 Task: Find a one-way flight from Aspen to Jackson on May 2 for 9 passengers in premium economy, using Delta, with a price limit of ₹50,000 and 1 carry-on bag.
Action: Mouse moved to (223, 294)
Screenshot: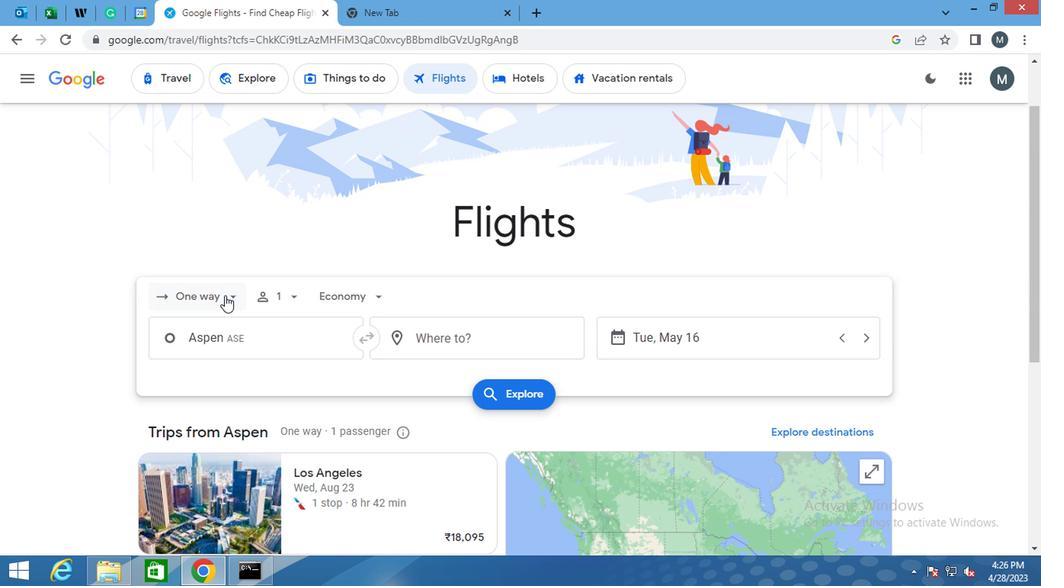 
Action: Mouse pressed left at (223, 294)
Screenshot: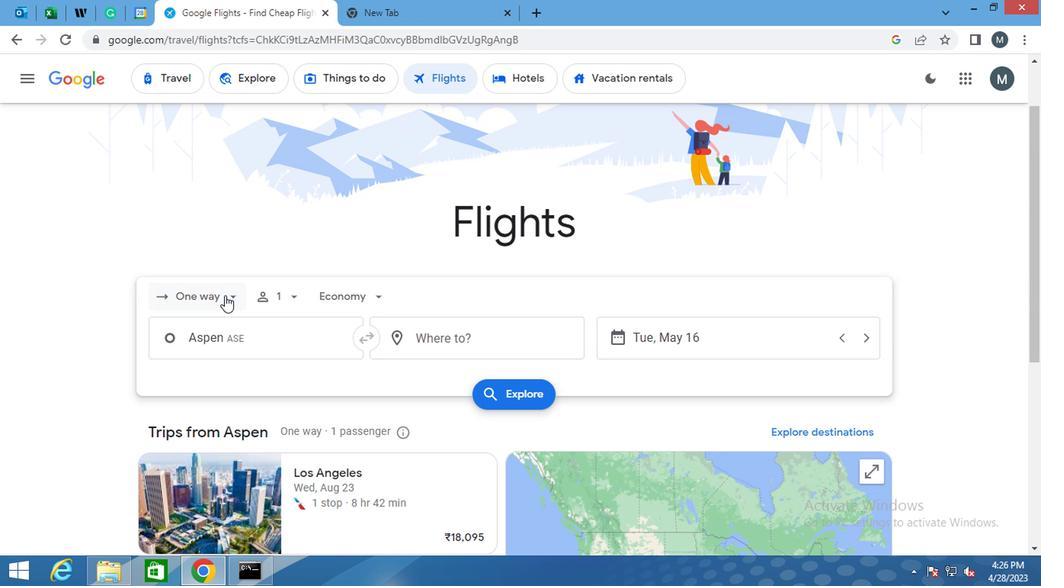 
Action: Mouse moved to (224, 373)
Screenshot: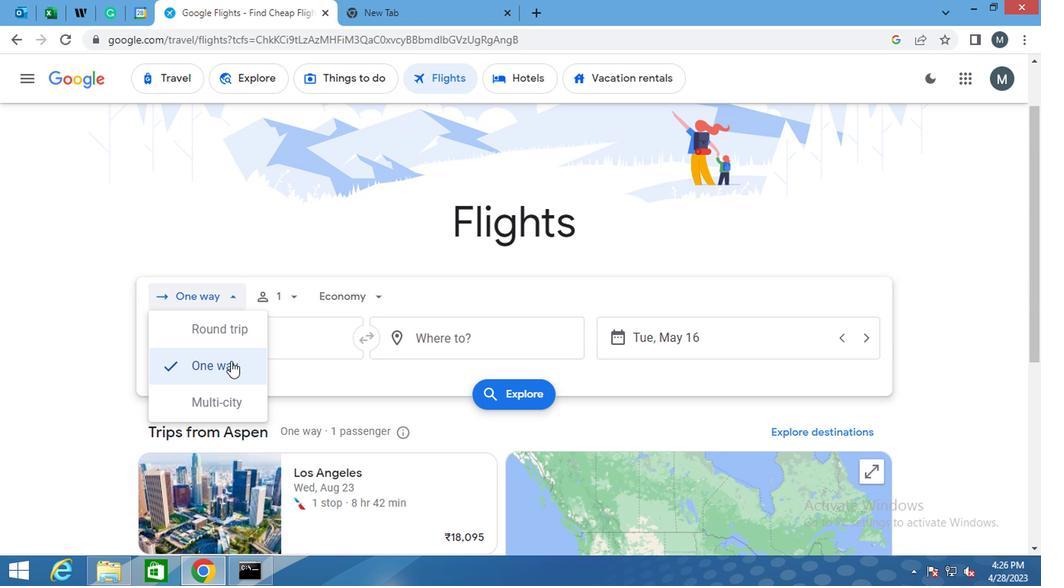 
Action: Mouse pressed left at (224, 373)
Screenshot: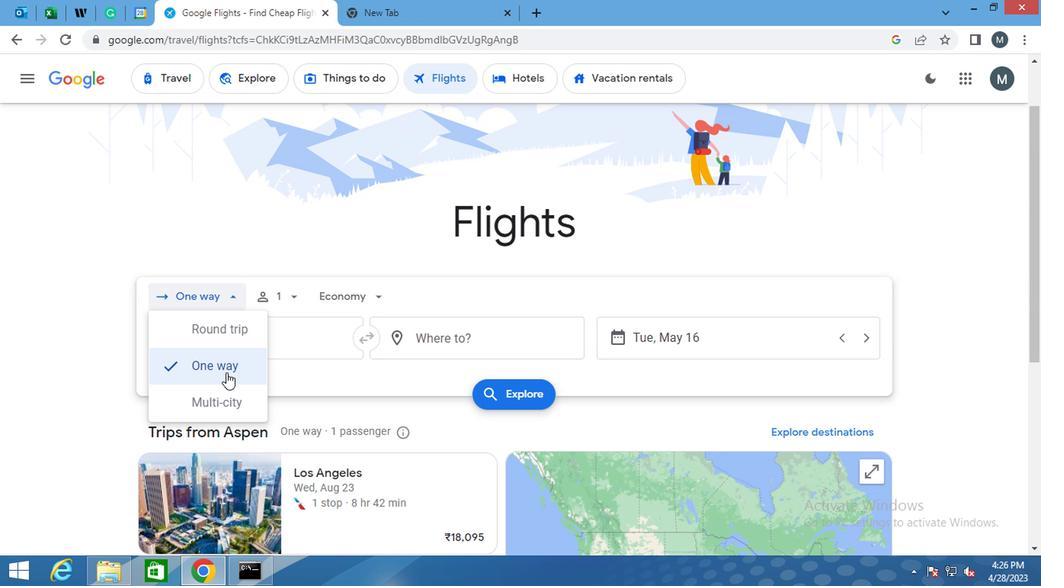 
Action: Mouse moved to (289, 296)
Screenshot: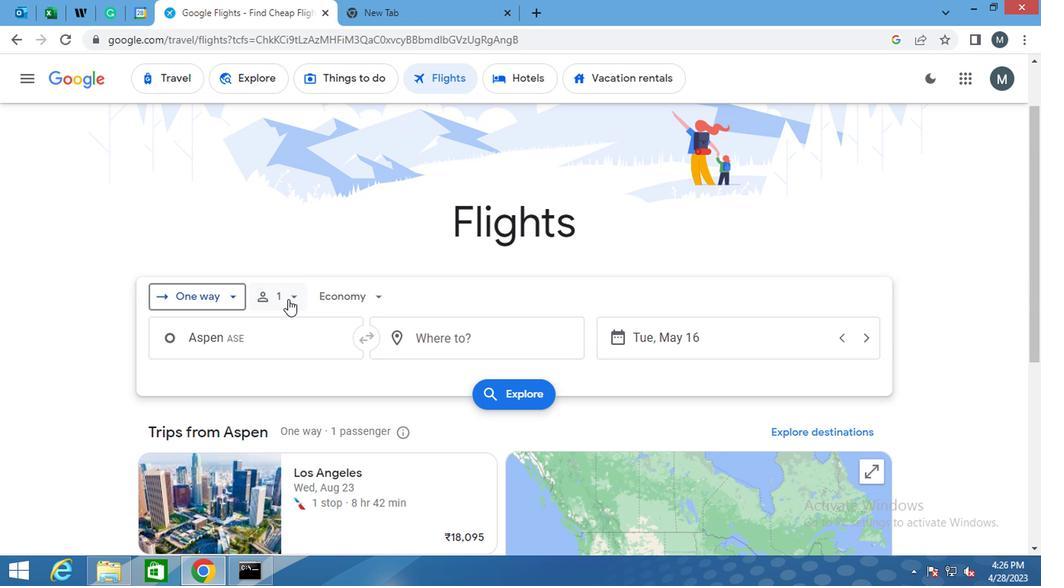 
Action: Mouse pressed left at (289, 296)
Screenshot: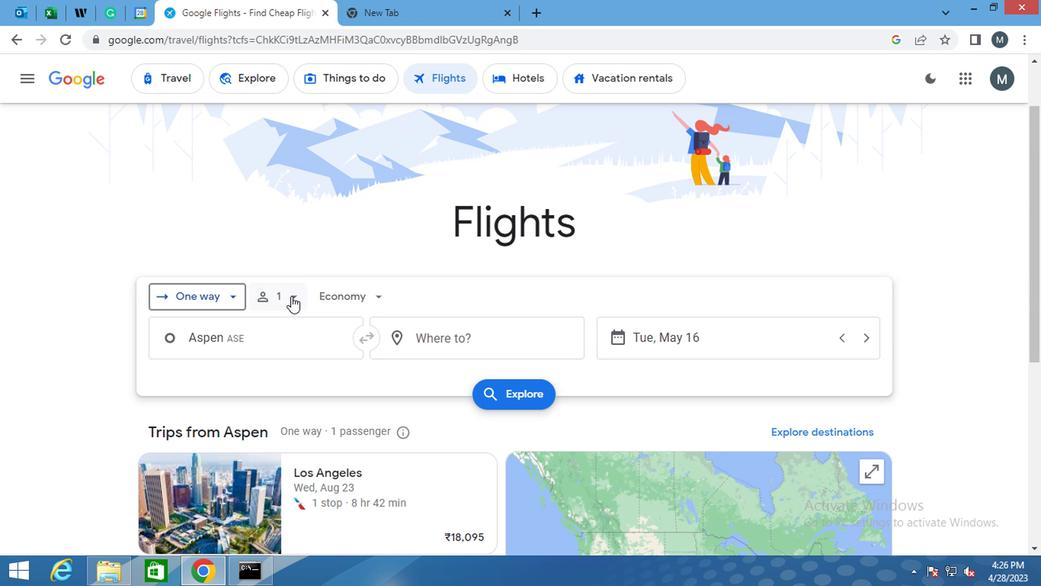 
Action: Mouse moved to (402, 340)
Screenshot: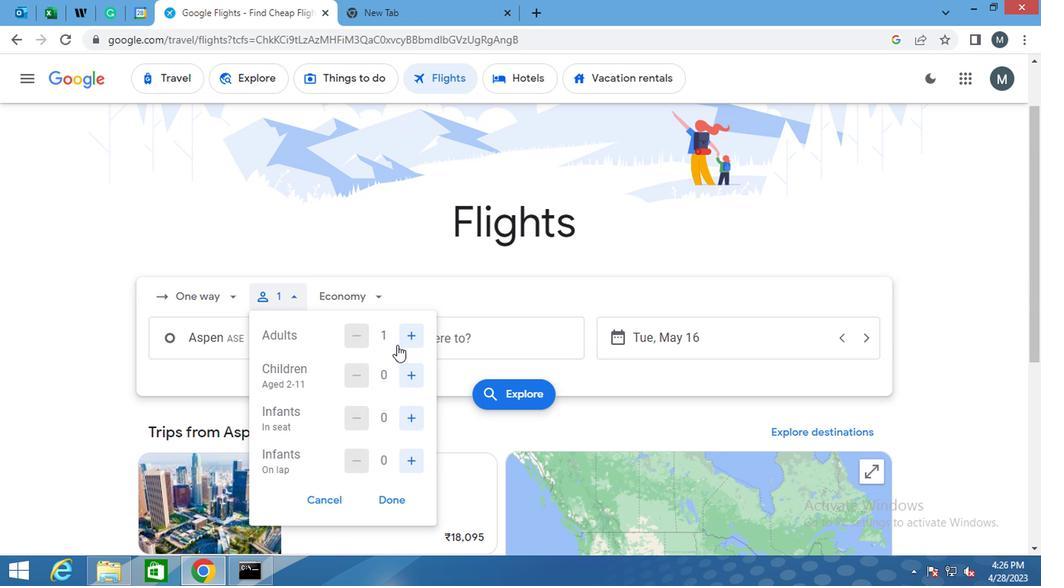 
Action: Mouse pressed left at (402, 340)
Screenshot: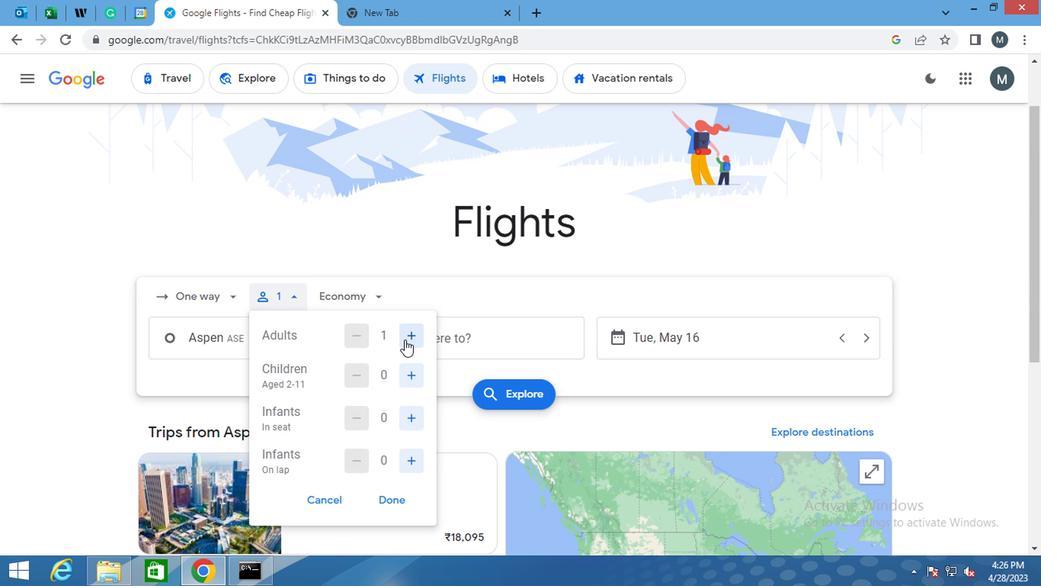 
Action: Mouse pressed left at (402, 340)
Screenshot: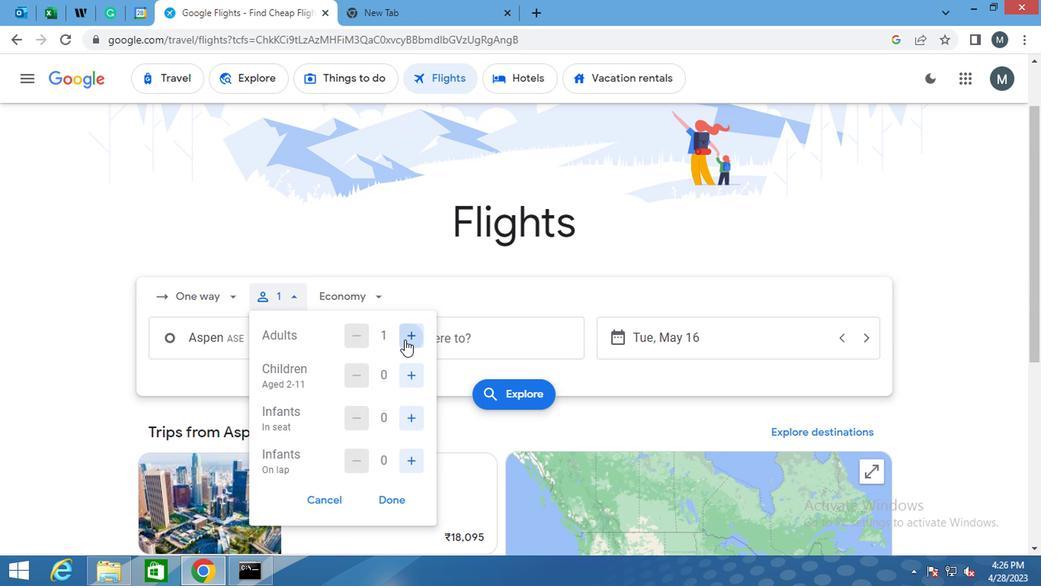 
Action: Mouse pressed left at (402, 340)
Screenshot: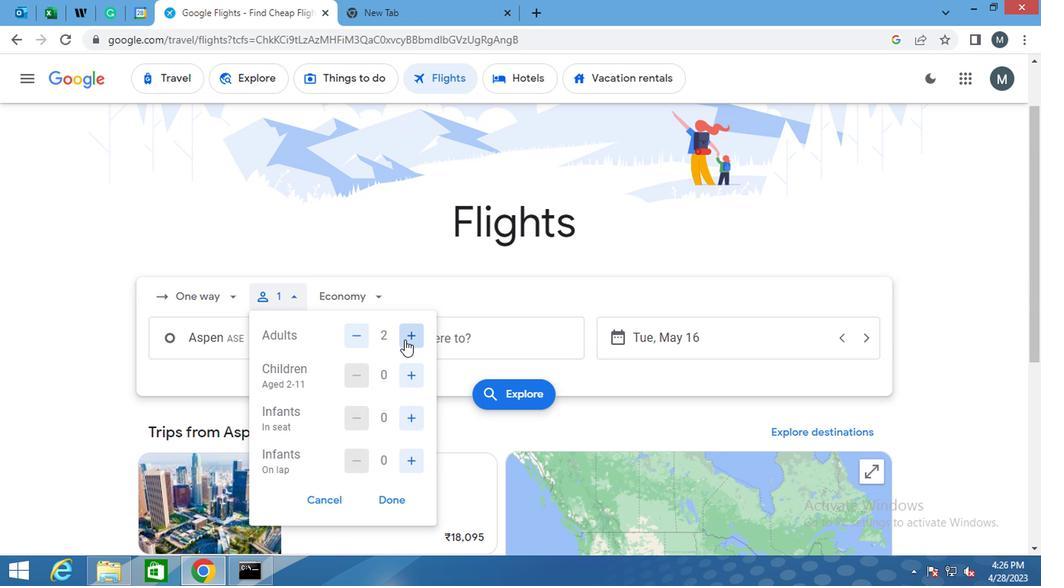 
Action: Mouse moved to (405, 375)
Screenshot: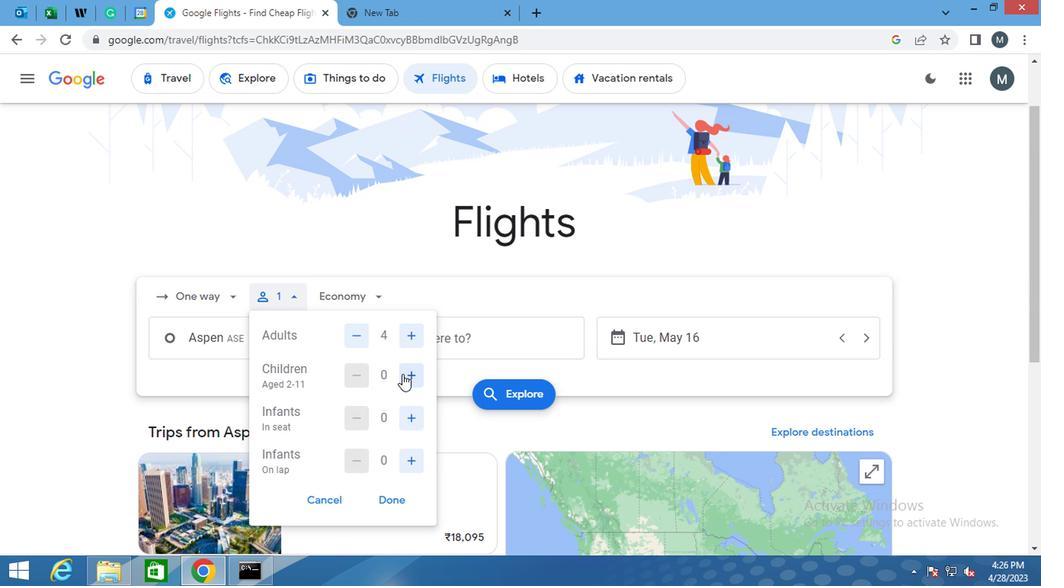 
Action: Mouse pressed left at (405, 375)
Screenshot: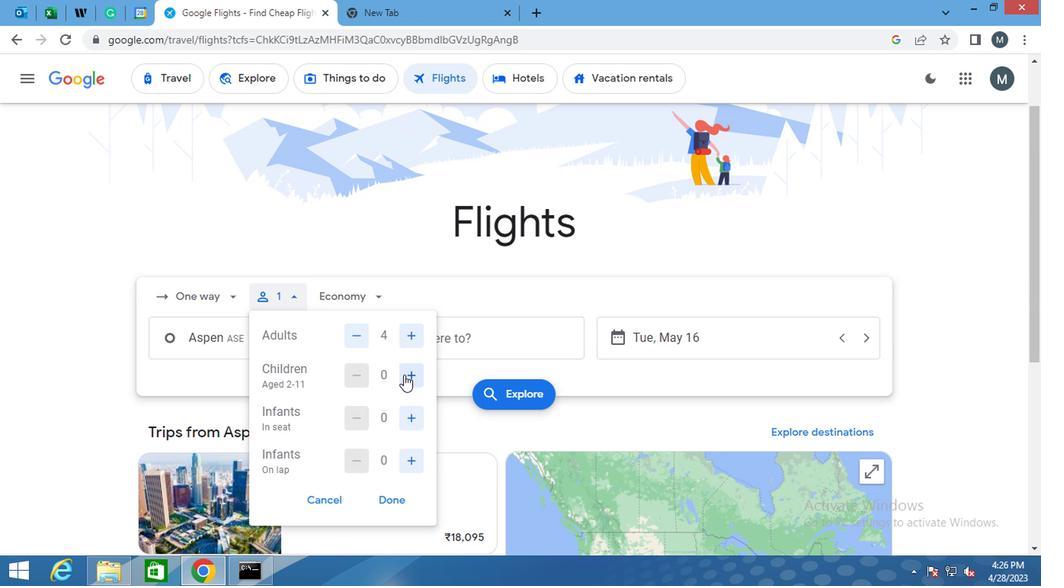 
Action: Mouse pressed left at (405, 375)
Screenshot: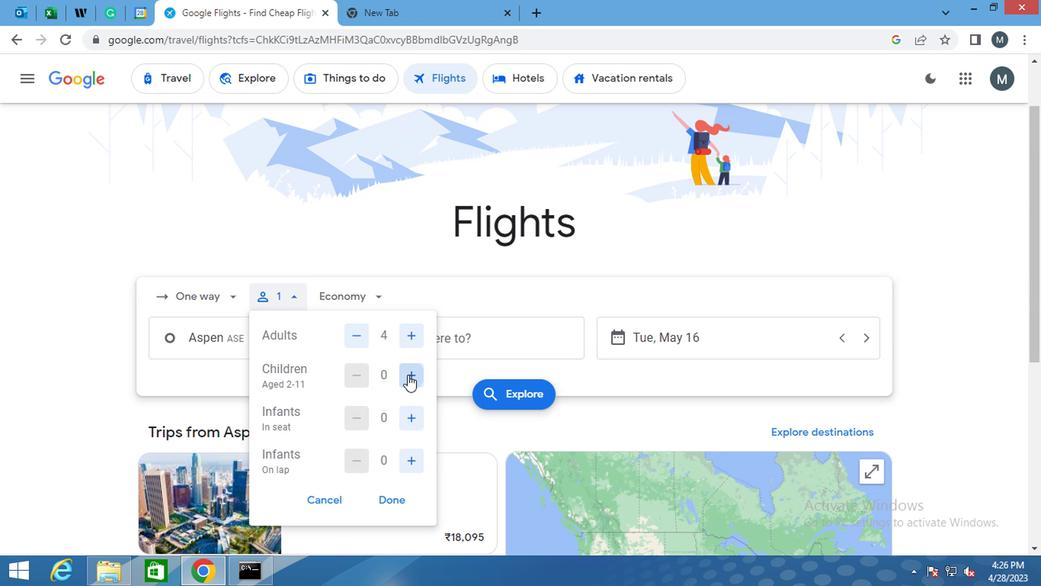 
Action: Mouse moved to (414, 416)
Screenshot: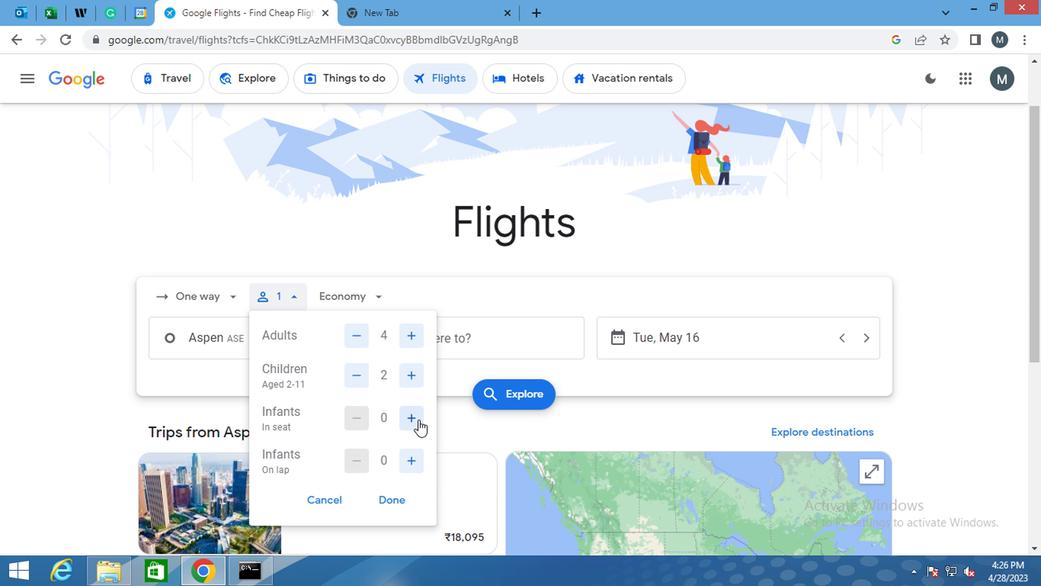 
Action: Mouse pressed left at (414, 416)
Screenshot: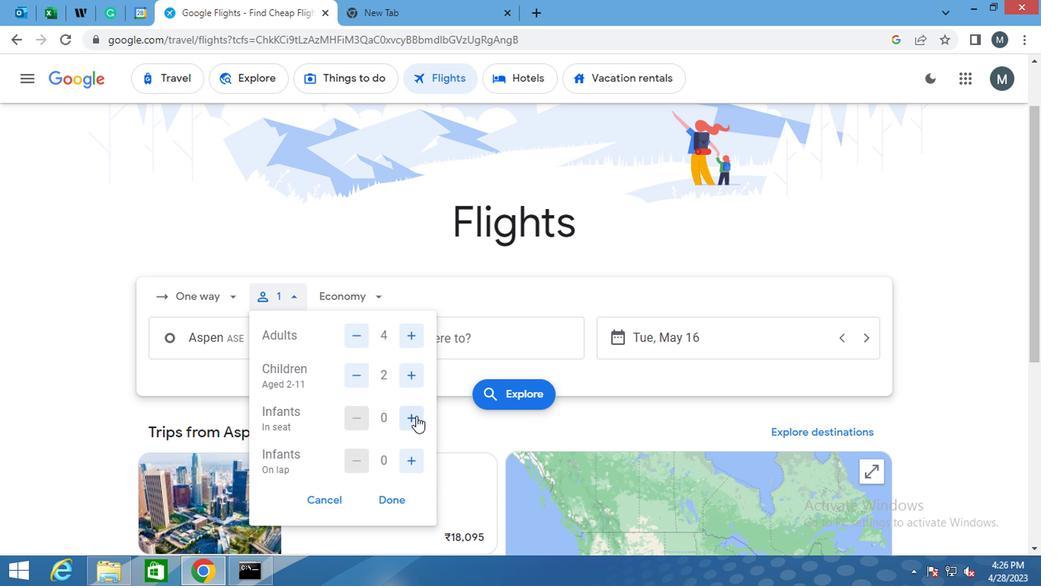 
Action: Mouse pressed left at (414, 416)
Screenshot: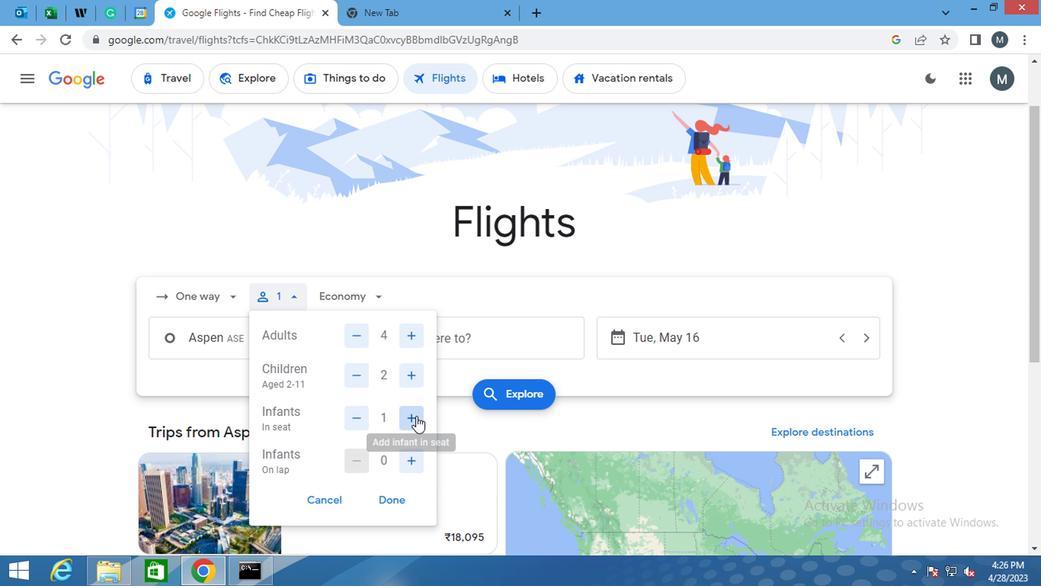 
Action: Mouse moved to (403, 461)
Screenshot: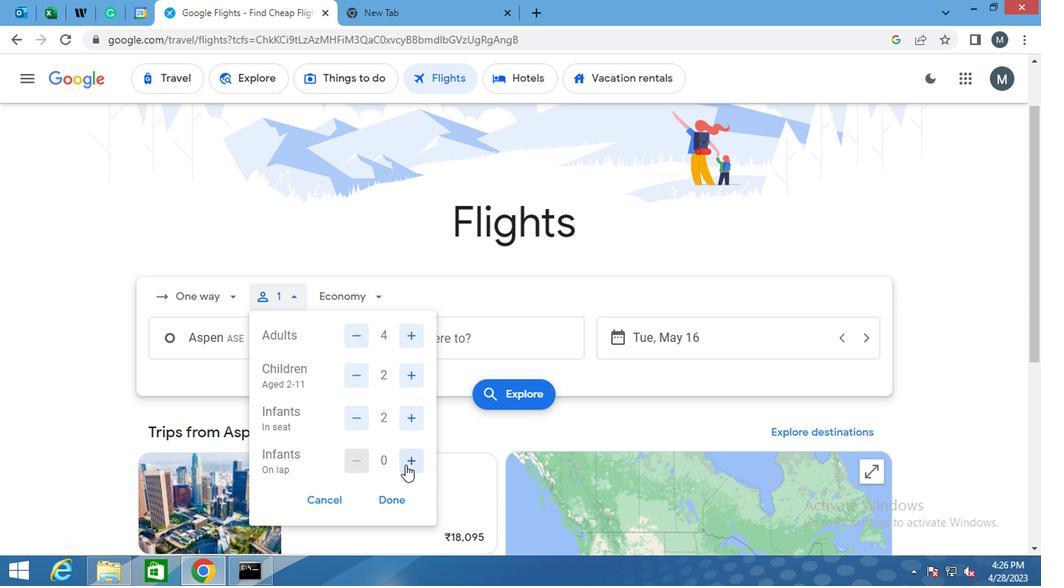 
Action: Mouse pressed left at (403, 461)
Screenshot: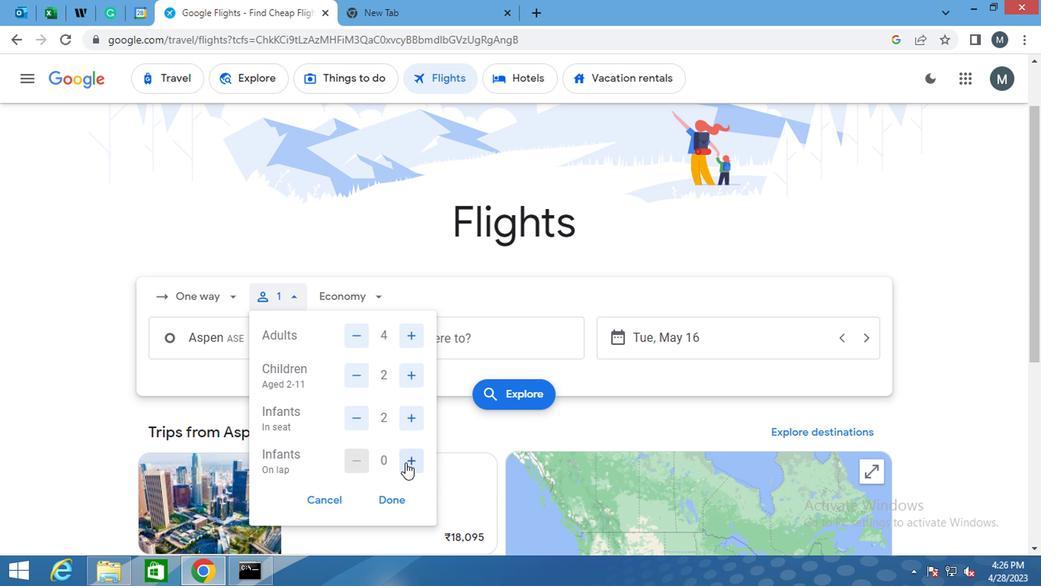 
Action: Mouse moved to (391, 500)
Screenshot: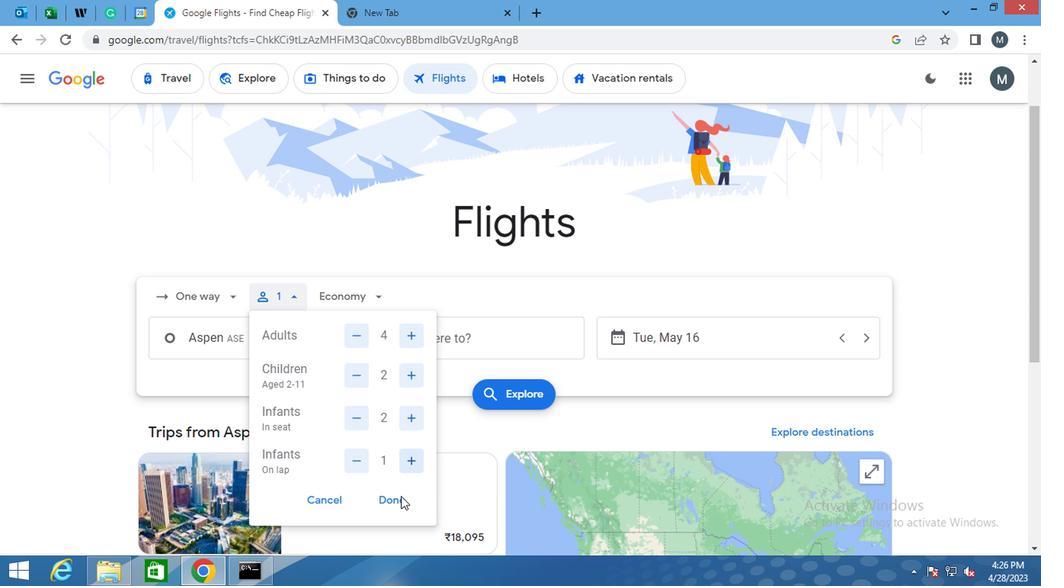 
Action: Mouse pressed left at (391, 500)
Screenshot: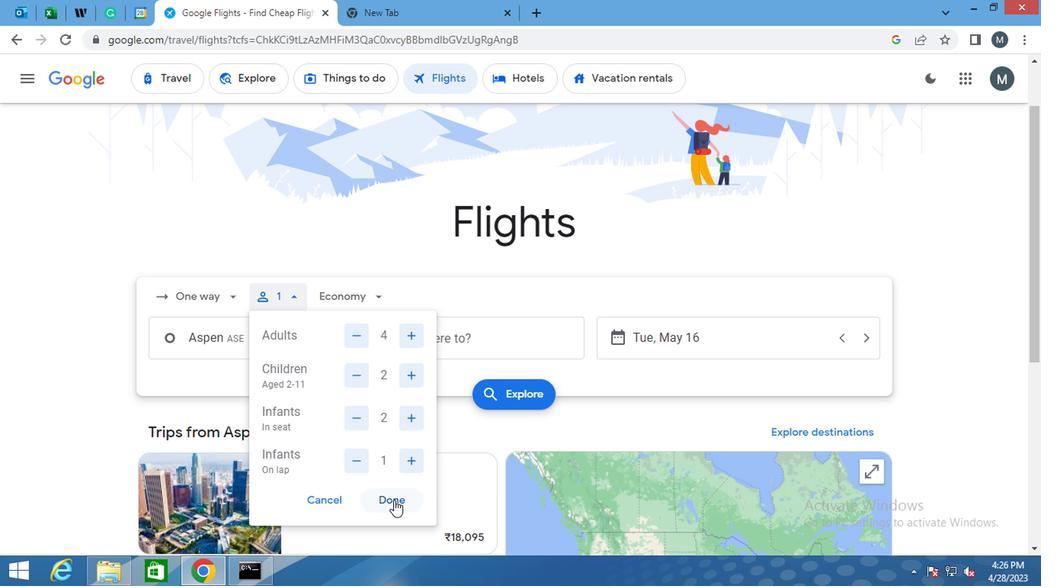 
Action: Mouse moved to (352, 301)
Screenshot: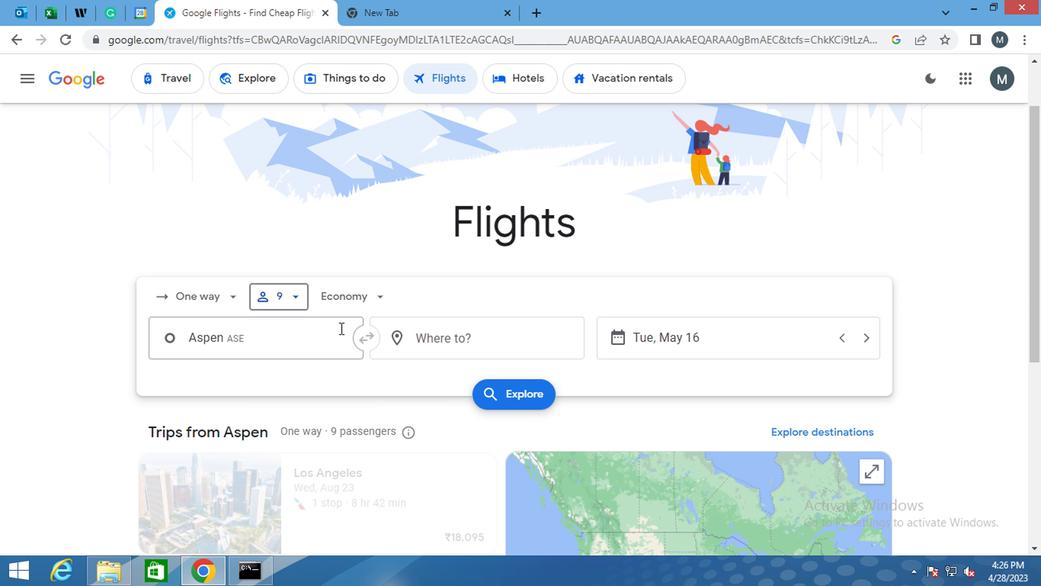 
Action: Mouse pressed left at (352, 301)
Screenshot: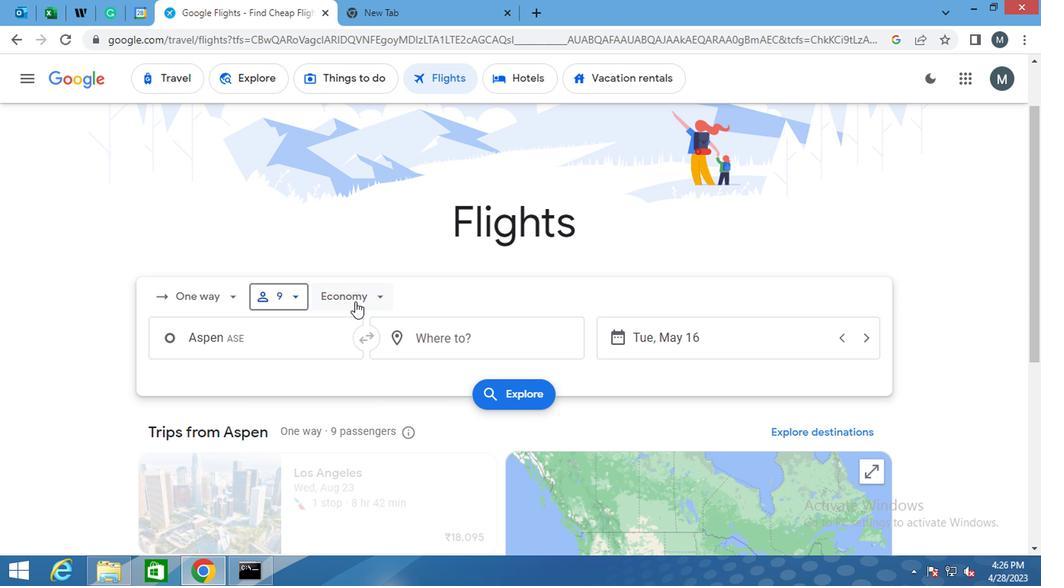 
Action: Mouse moved to (382, 361)
Screenshot: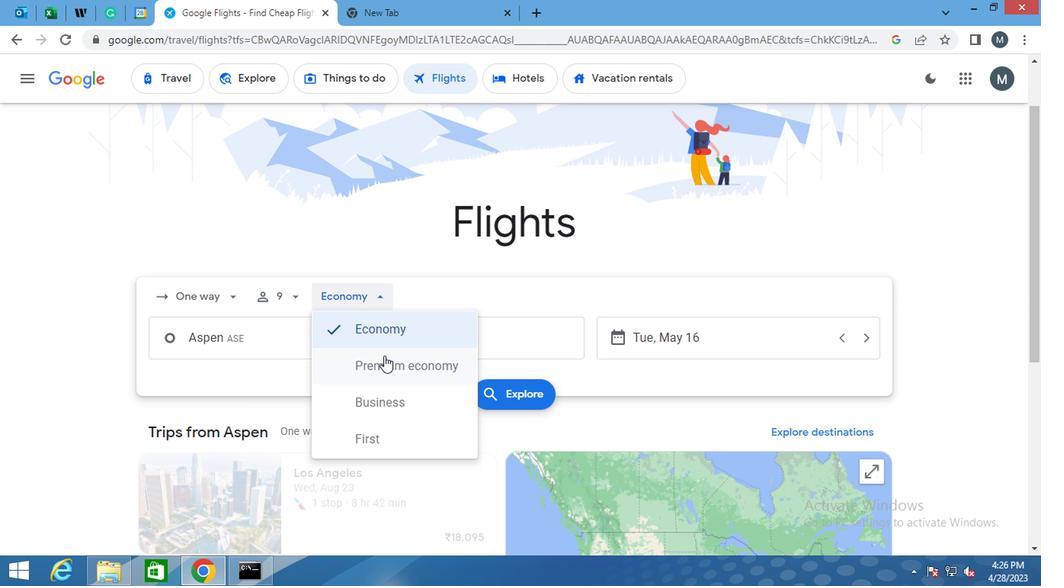 
Action: Mouse pressed left at (382, 361)
Screenshot: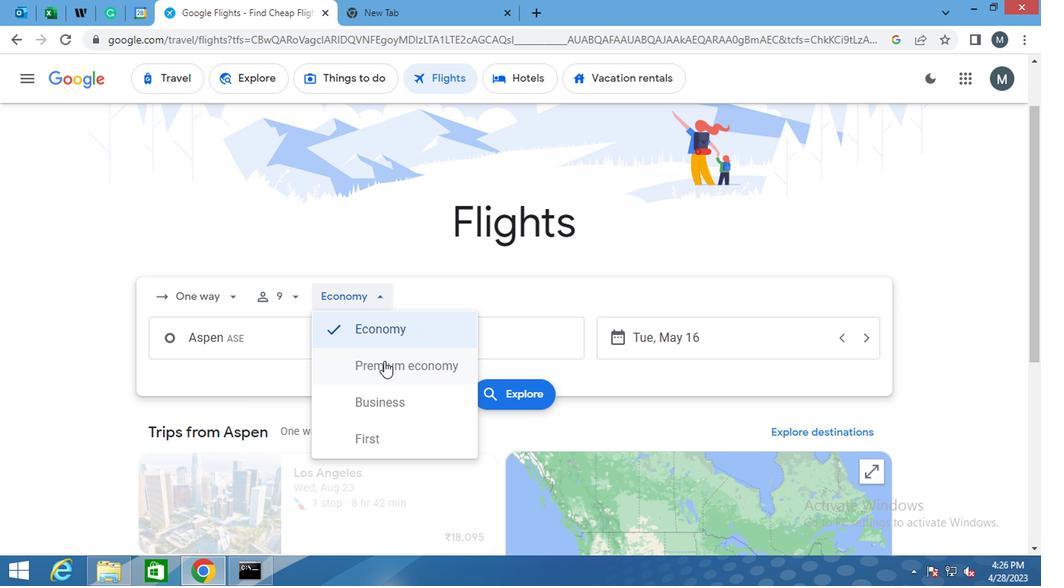
Action: Mouse moved to (269, 341)
Screenshot: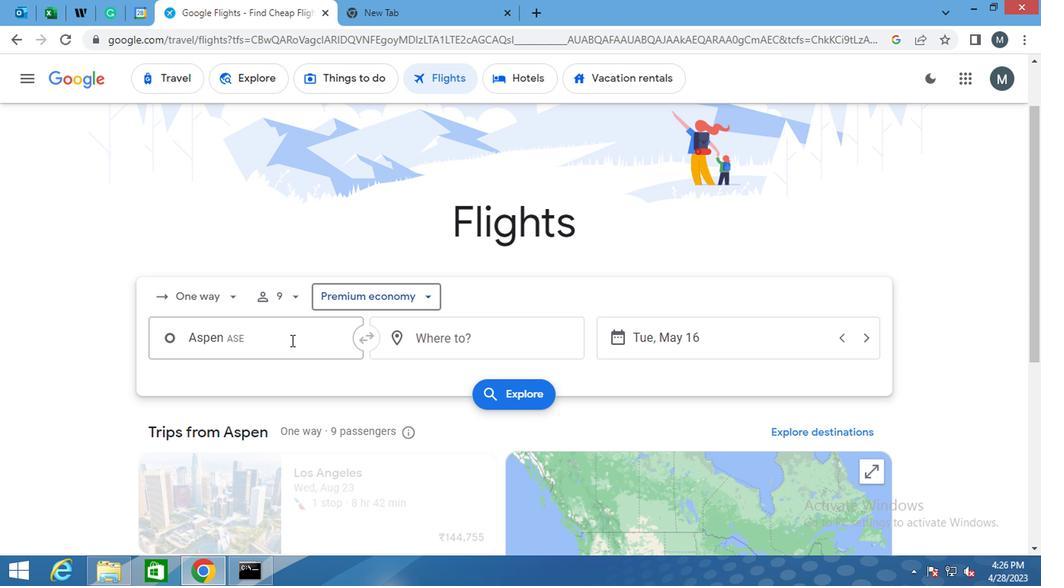 
Action: Mouse pressed left at (269, 341)
Screenshot: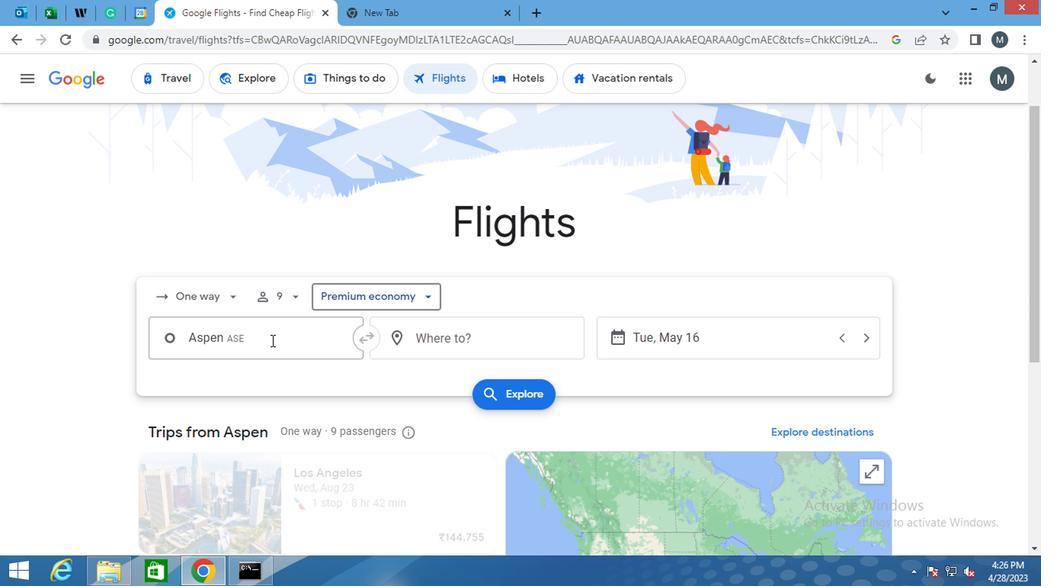 
Action: Mouse moved to (269, 338)
Screenshot: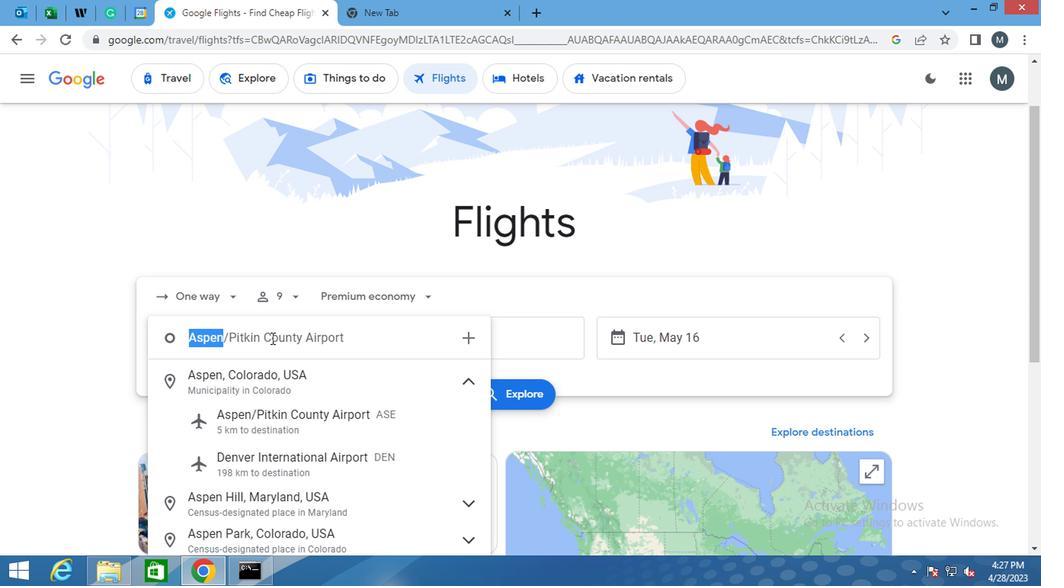 
Action: Key pressed <Key.enter>
Screenshot: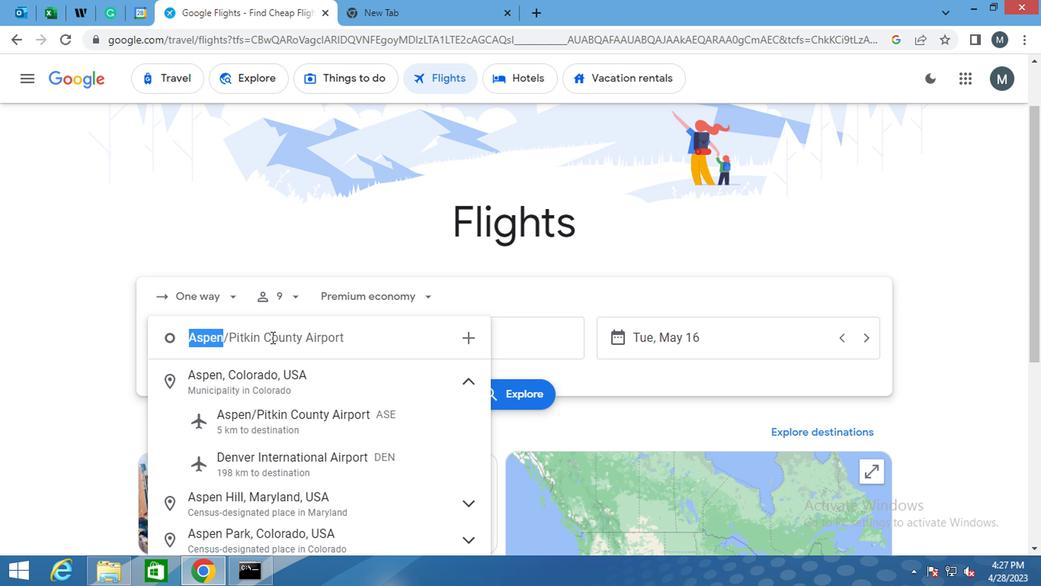 
Action: Mouse moved to (425, 338)
Screenshot: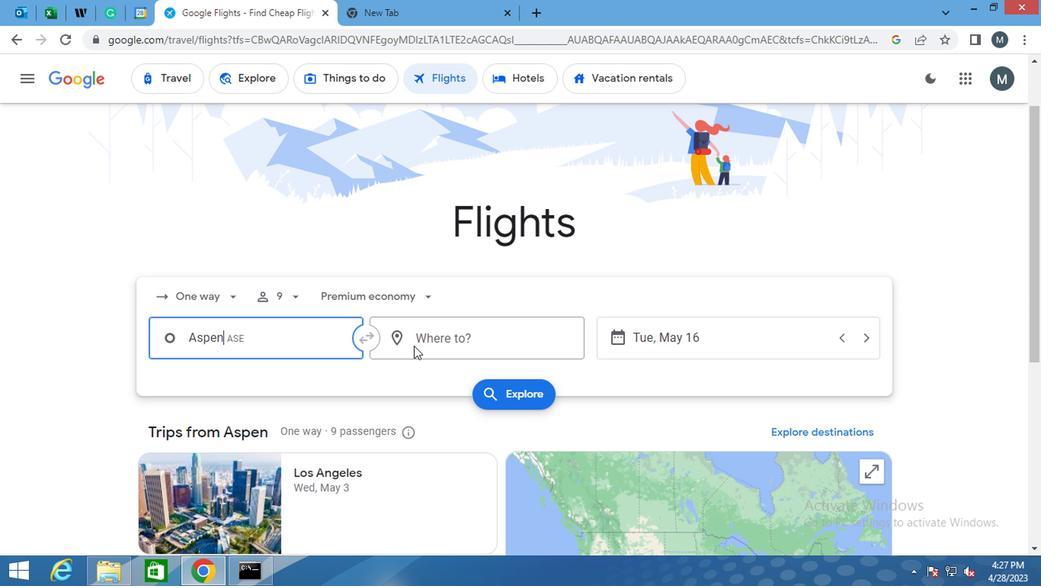 
Action: Mouse pressed left at (425, 338)
Screenshot: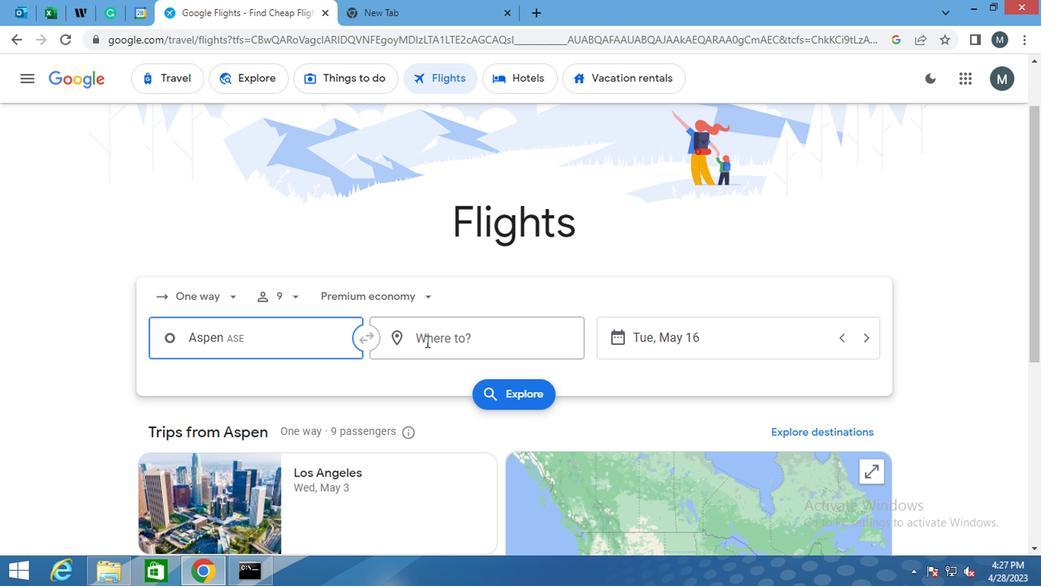 
Action: Mouse moved to (425, 335)
Screenshot: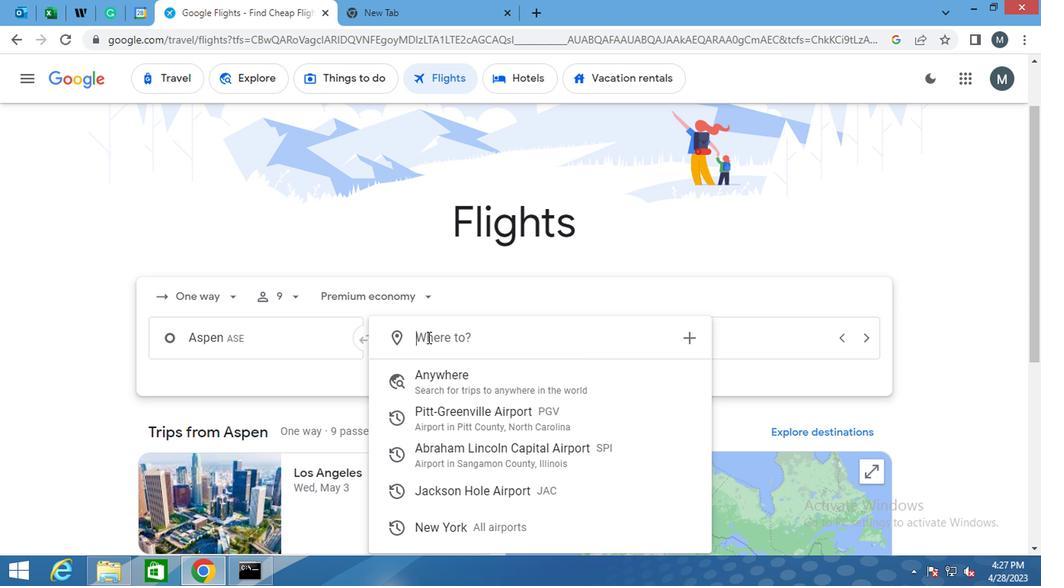 
Action: Key pressed jac<Key.enter>
Screenshot: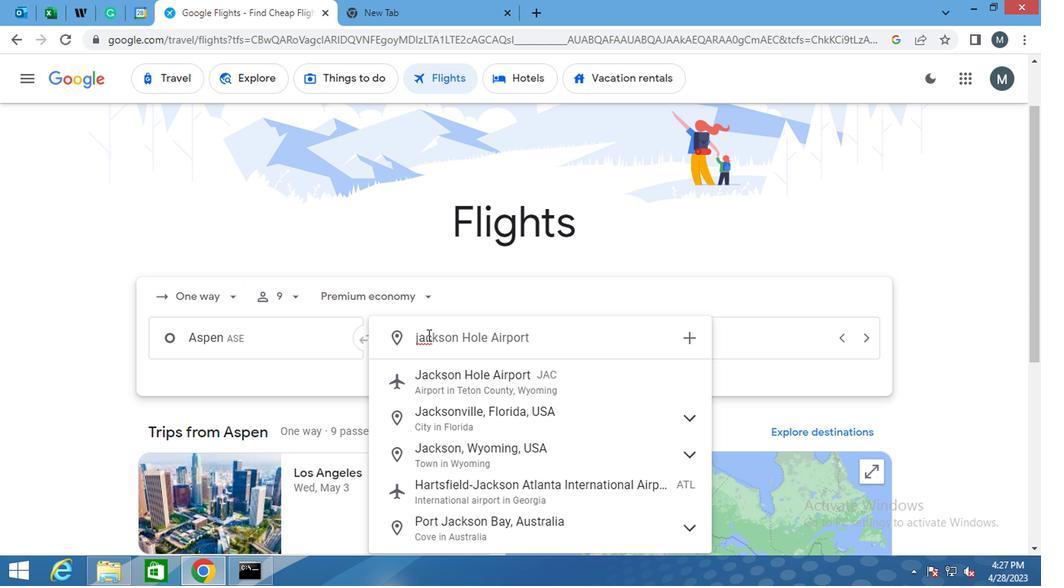 
Action: Mouse moved to (641, 327)
Screenshot: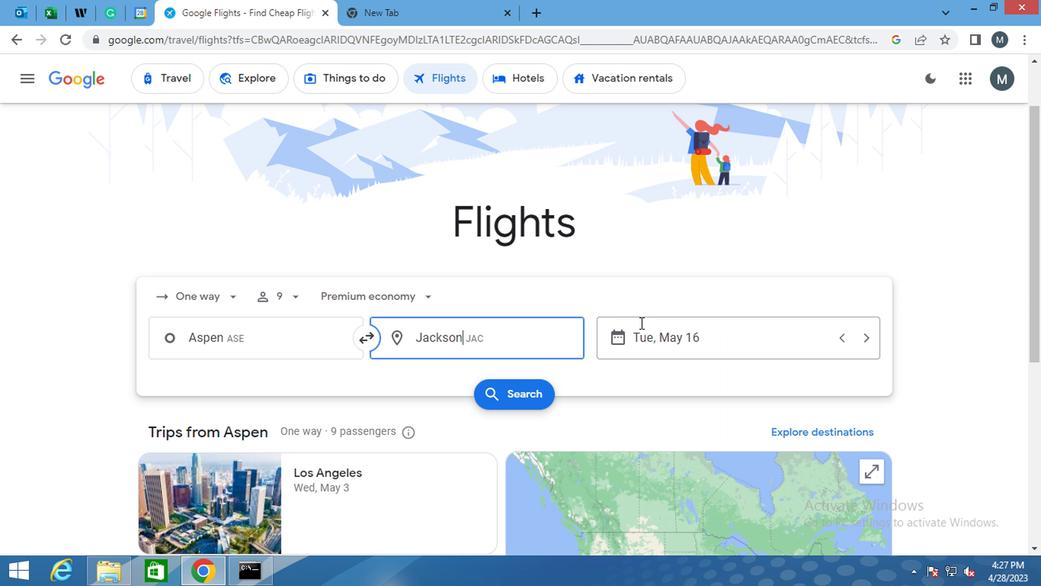 
Action: Mouse pressed left at (641, 327)
Screenshot: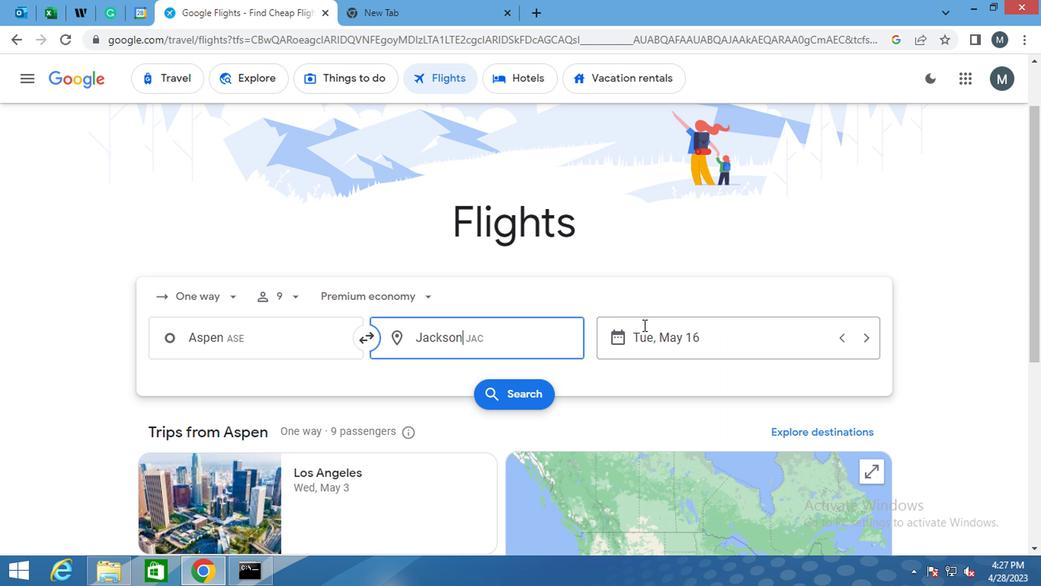 
Action: Mouse moved to (695, 271)
Screenshot: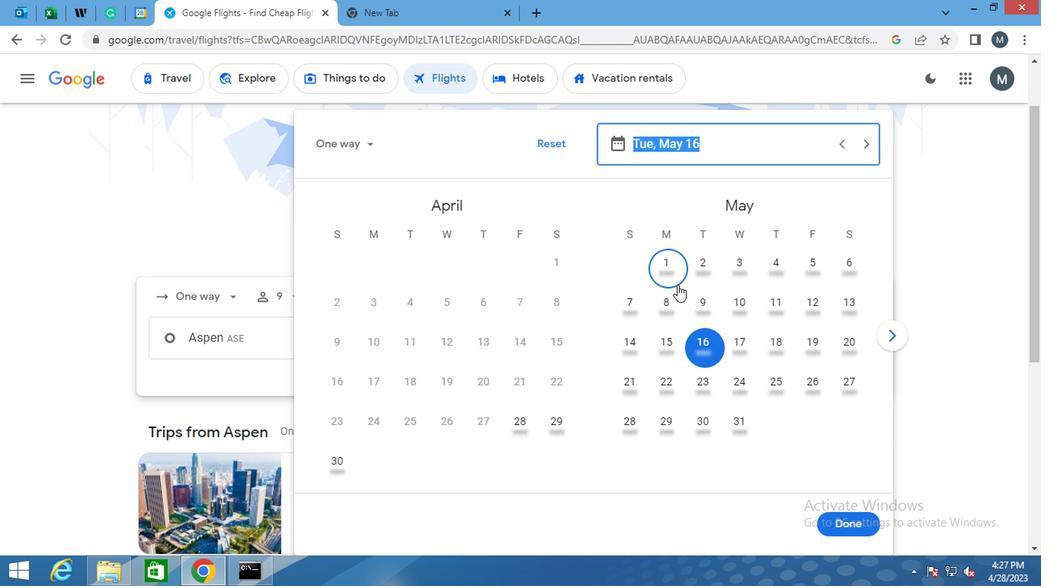 
Action: Mouse pressed left at (695, 271)
Screenshot: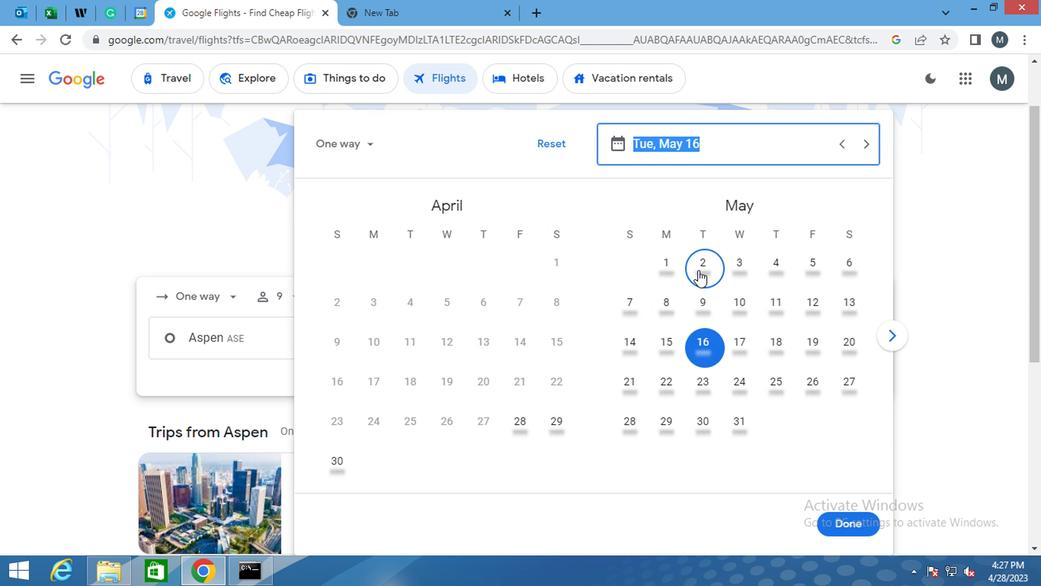 
Action: Mouse moved to (848, 517)
Screenshot: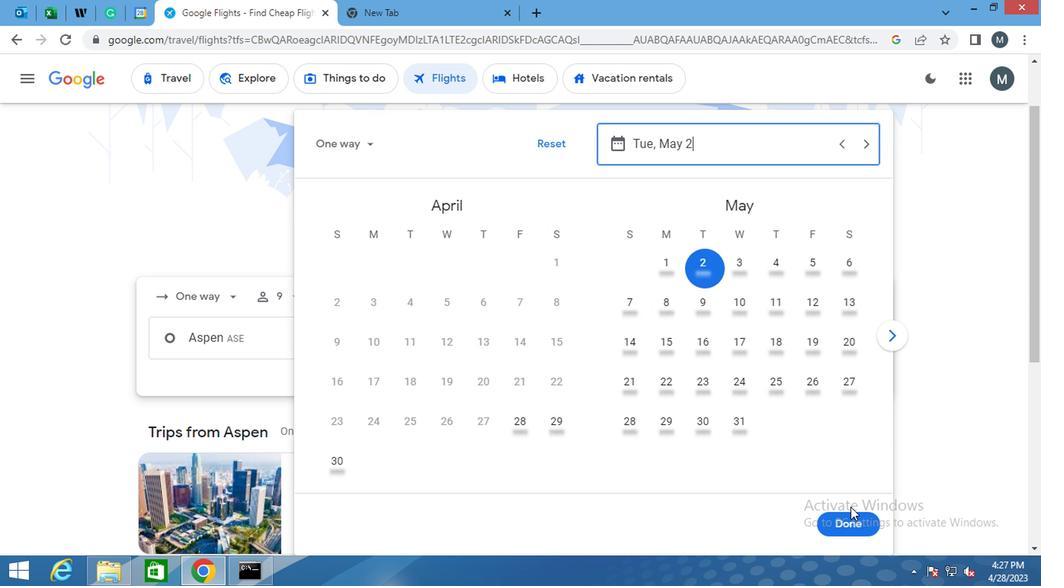
Action: Mouse pressed left at (848, 517)
Screenshot: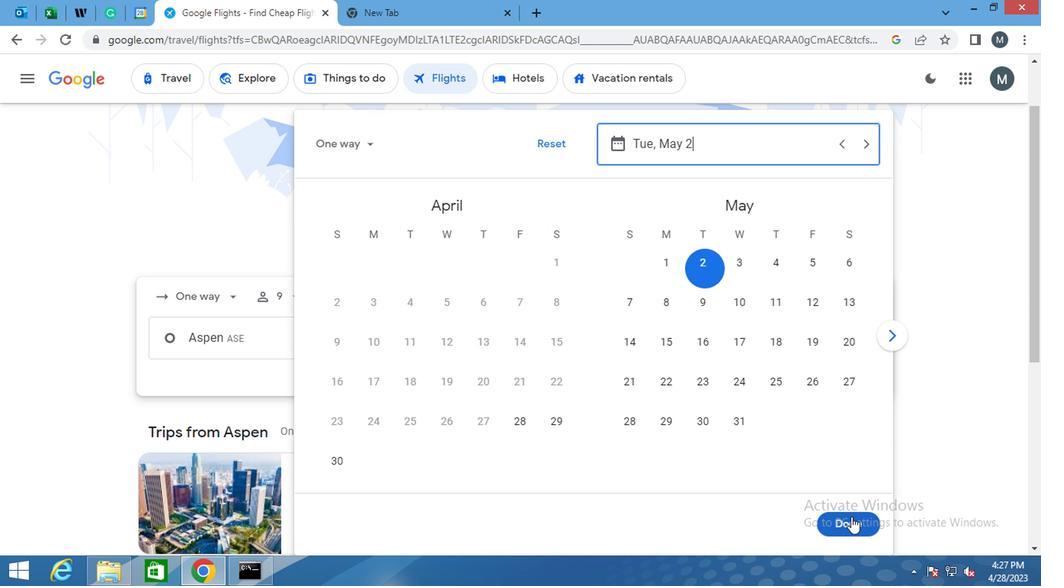 
Action: Mouse moved to (522, 394)
Screenshot: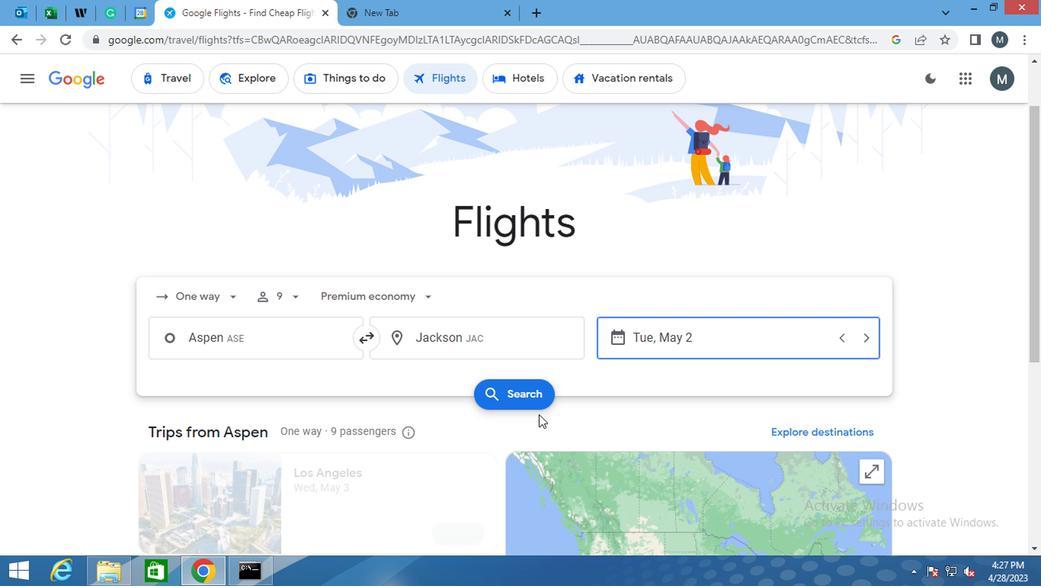 
Action: Mouse pressed left at (522, 394)
Screenshot: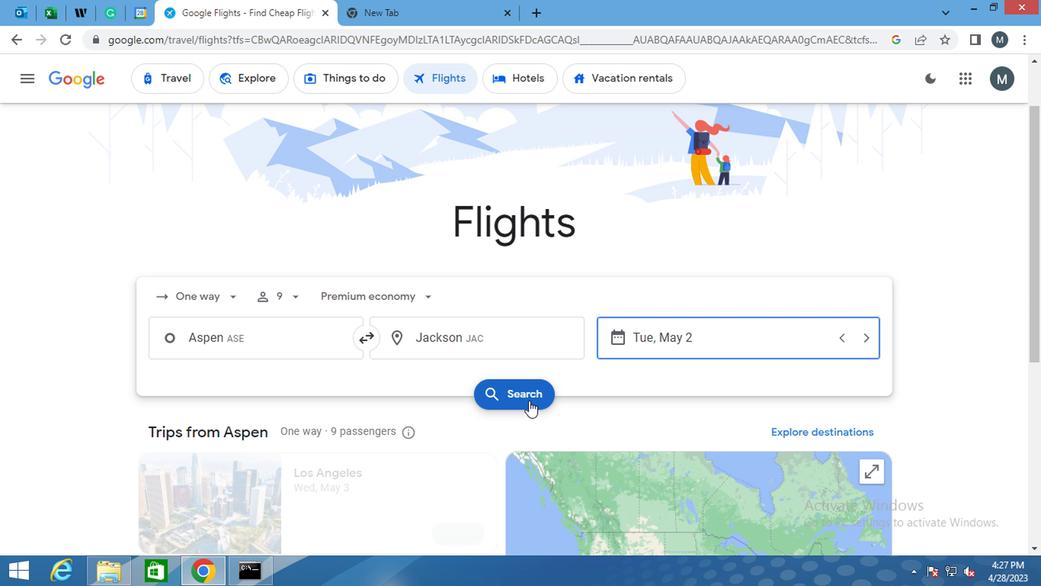 
Action: Mouse moved to (248, 328)
Screenshot: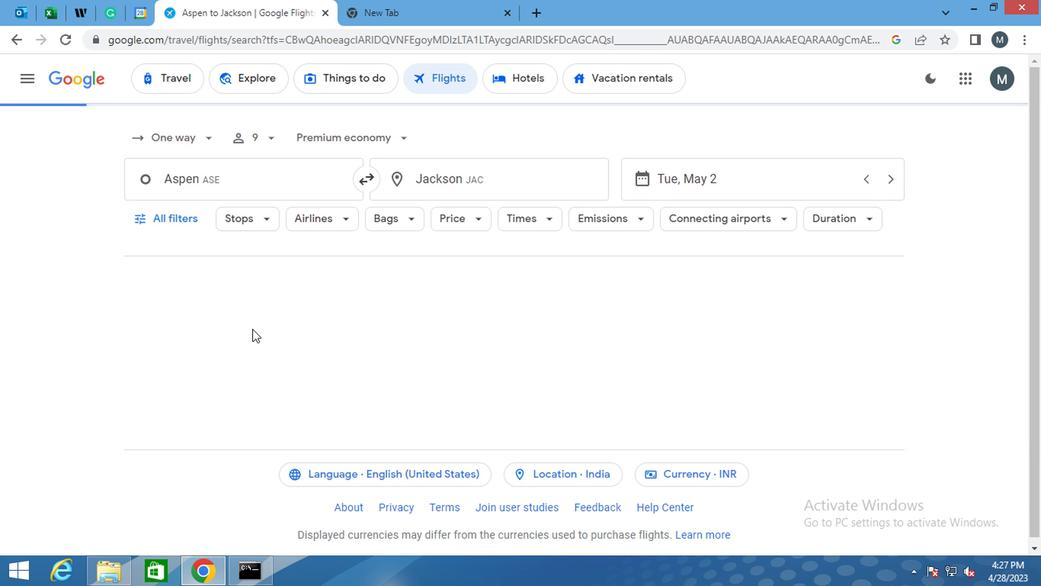 
Action: Mouse scrolled (248, 328) with delta (0, 0)
Screenshot: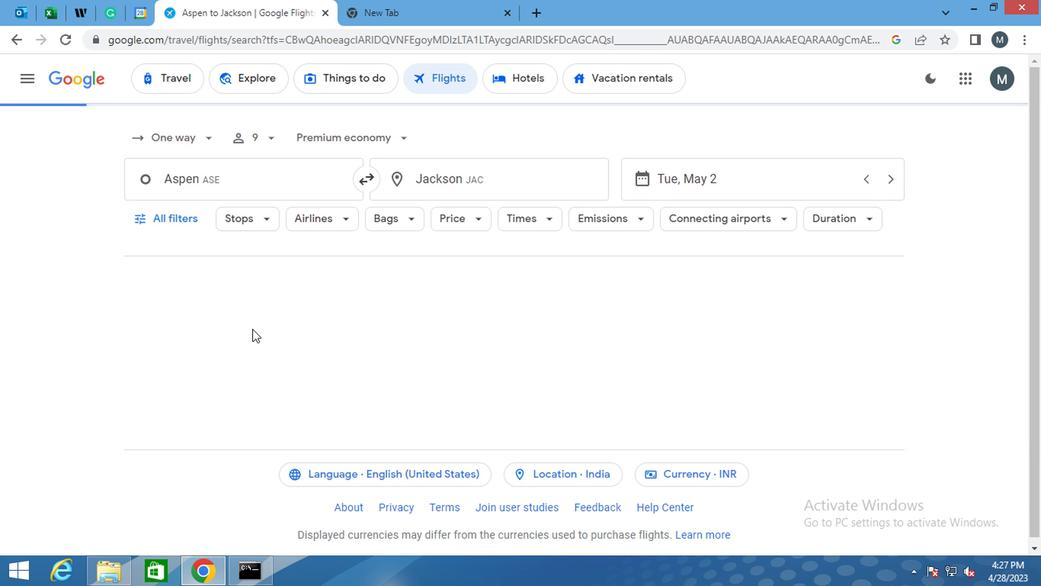 
Action: Mouse scrolled (248, 328) with delta (0, 0)
Screenshot: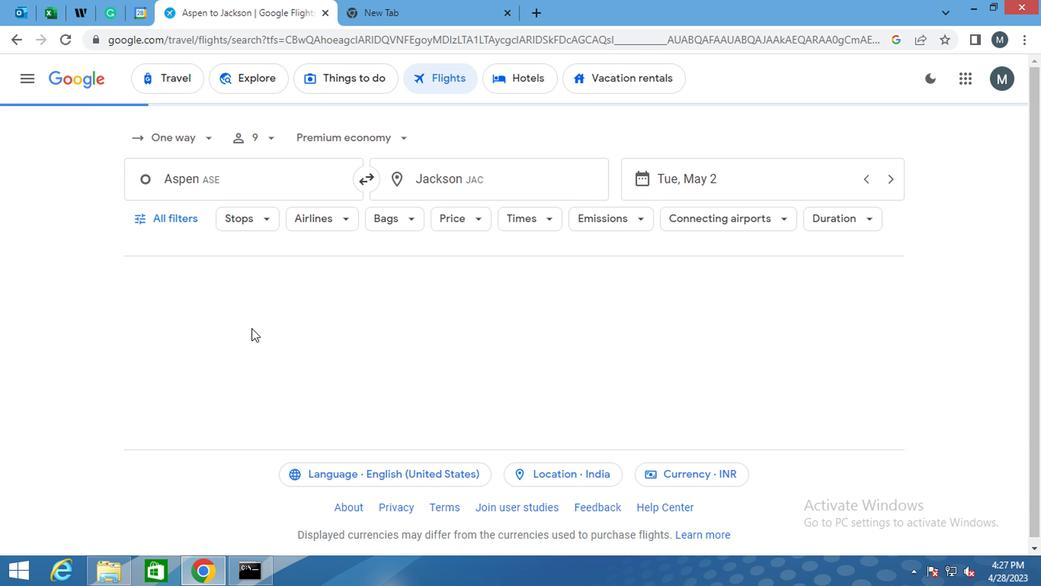 
Action: Mouse moved to (226, 326)
Screenshot: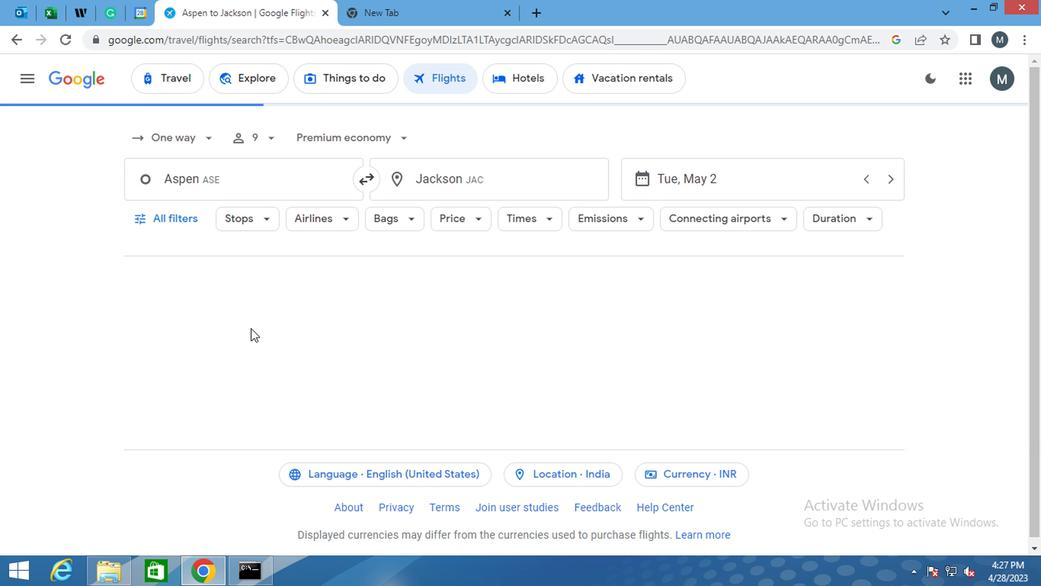 
Action: Mouse scrolled (226, 325) with delta (0, -1)
Screenshot: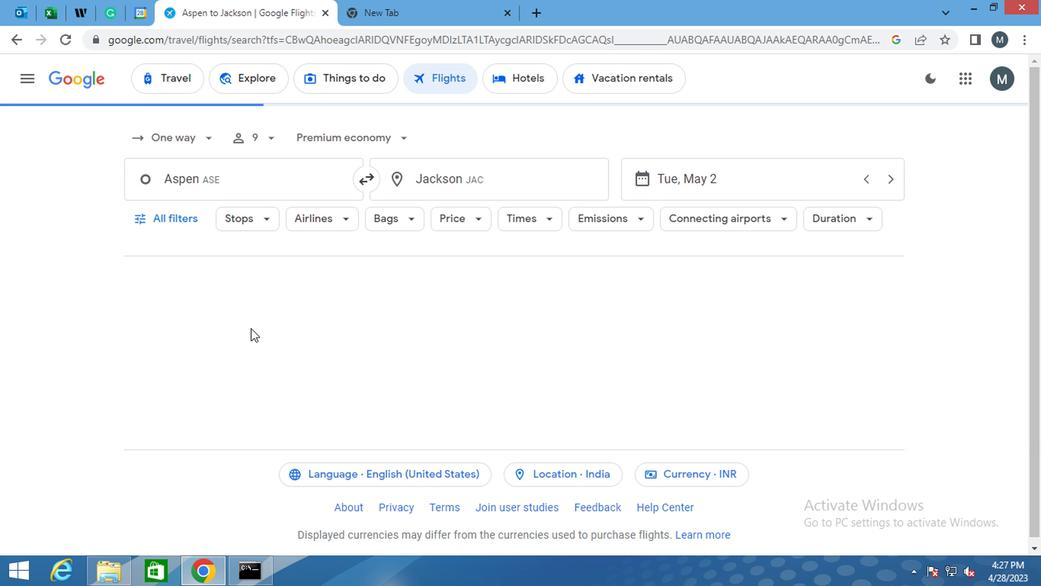 
Action: Mouse moved to (174, 207)
Screenshot: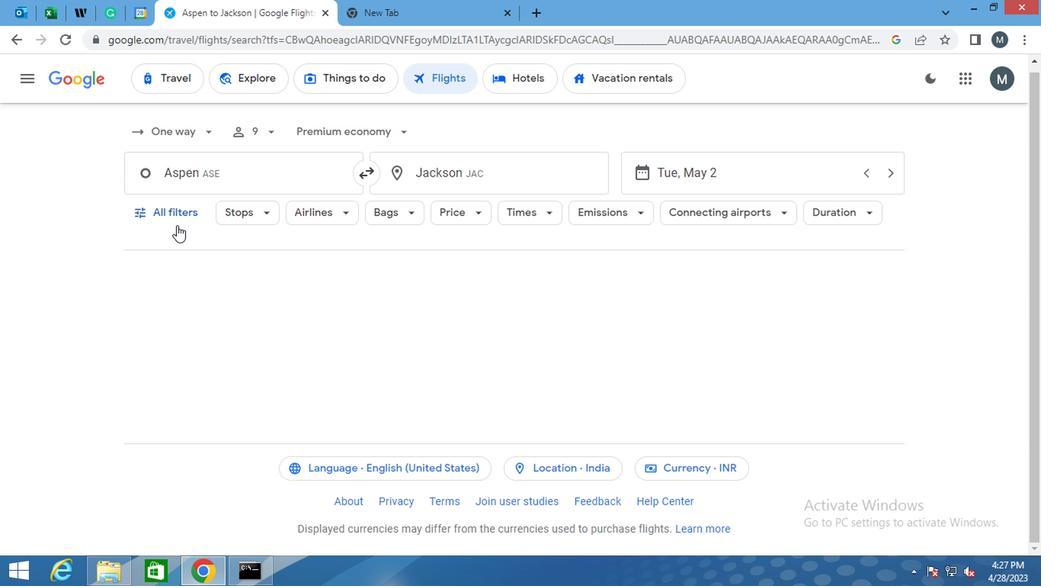 
Action: Mouse pressed left at (174, 207)
Screenshot: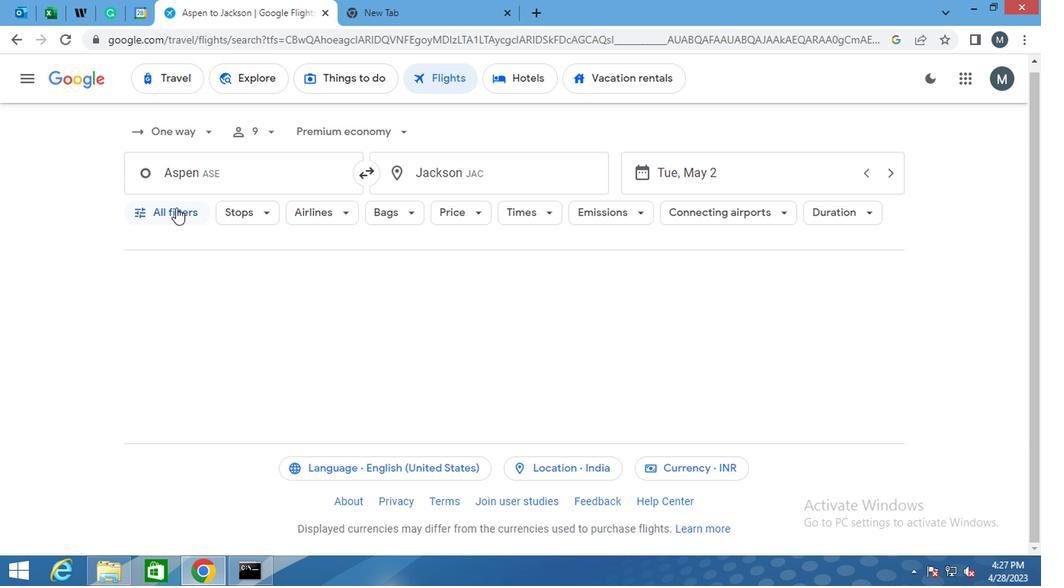 
Action: Mouse moved to (263, 349)
Screenshot: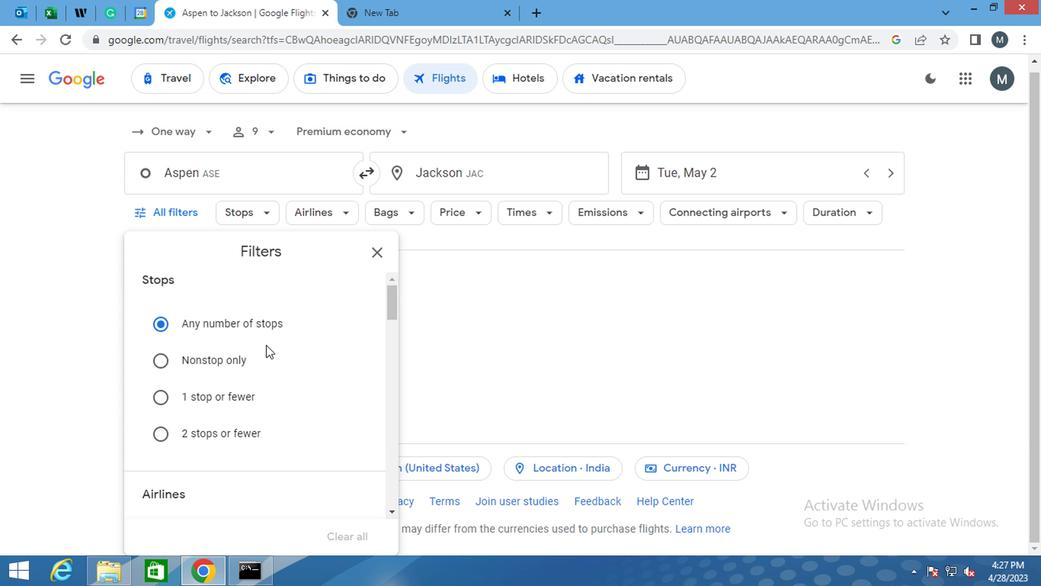 
Action: Mouse scrolled (263, 348) with delta (0, 0)
Screenshot: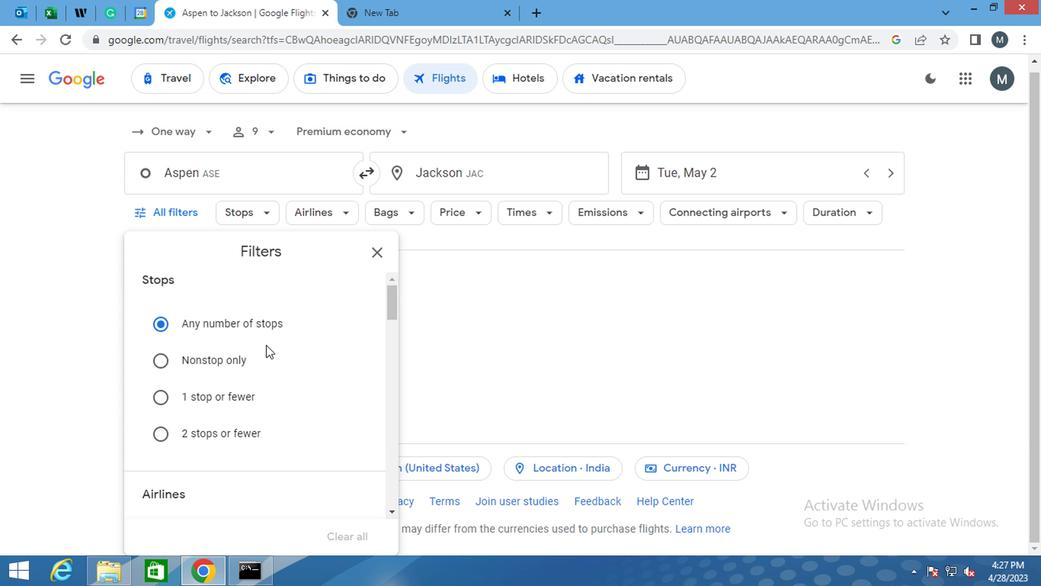 
Action: Mouse moved to (263, 353)
Screenshot: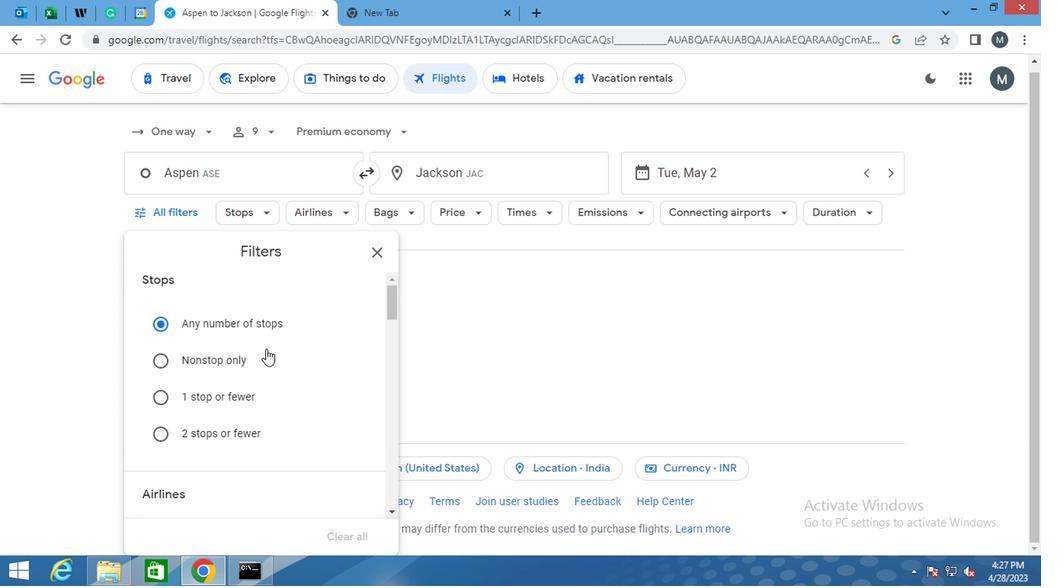 
Action: Mouse scrolled (263, 352) with delta (0, 0)
Screenshot: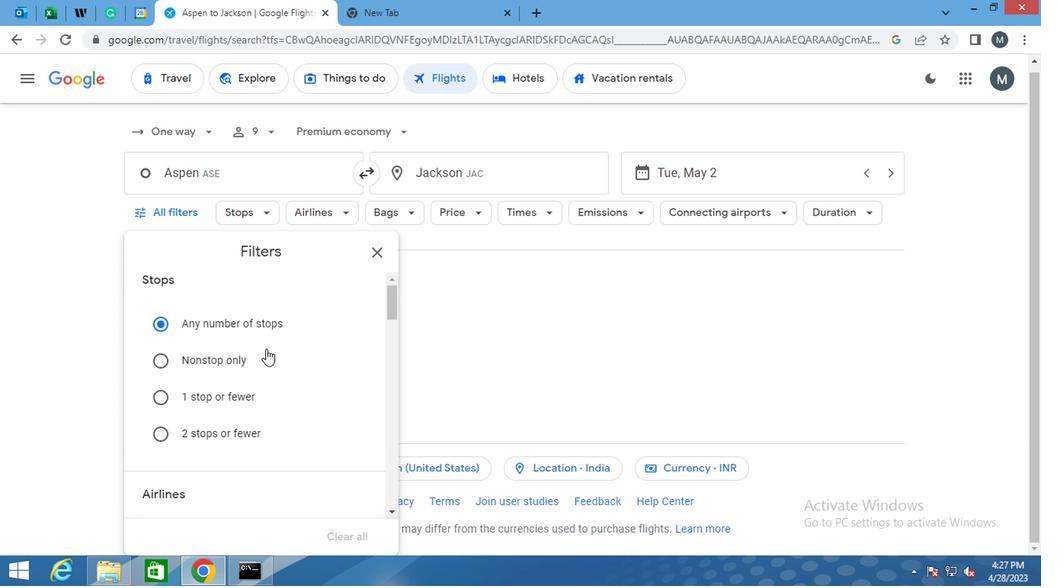 
Action: Mouse moved to (258, 359)
Screenshot: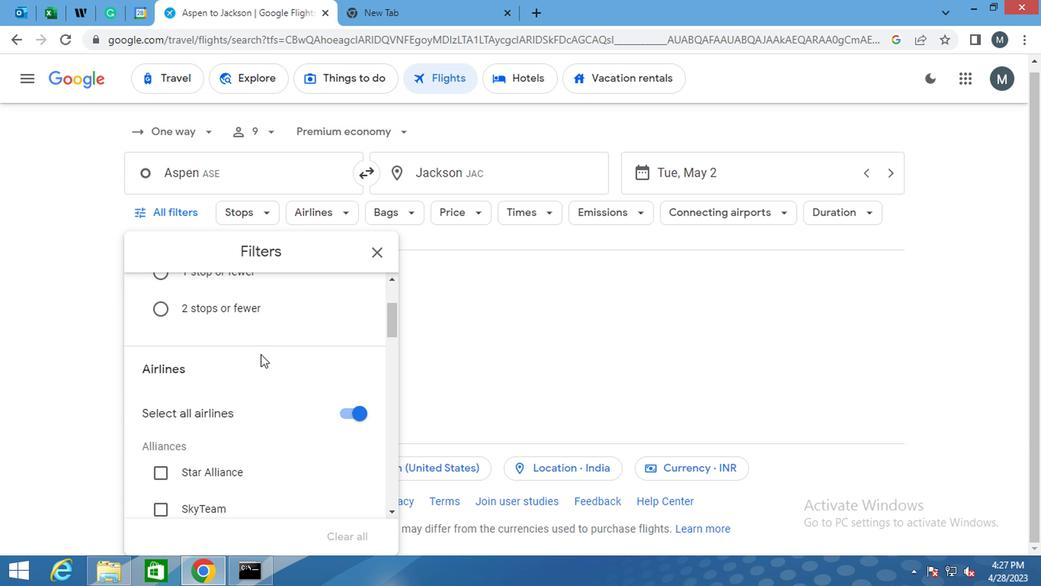 
Action: Mouse scrolled (258, 360) with delta (0, 1)
Screenshot: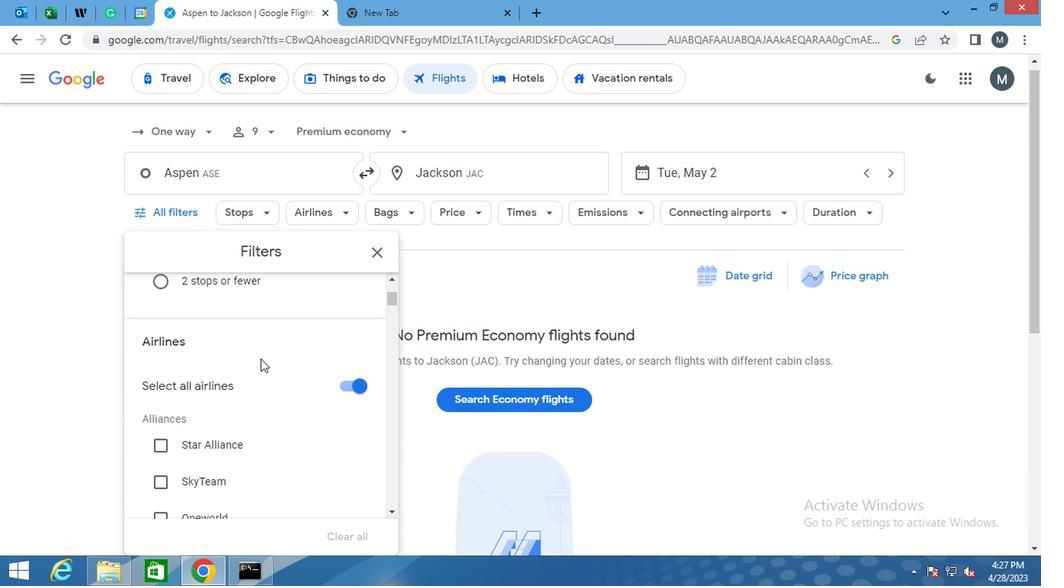 
Action: Mouse scrolled (258, 358) with delta (0, 0)
Screenshot: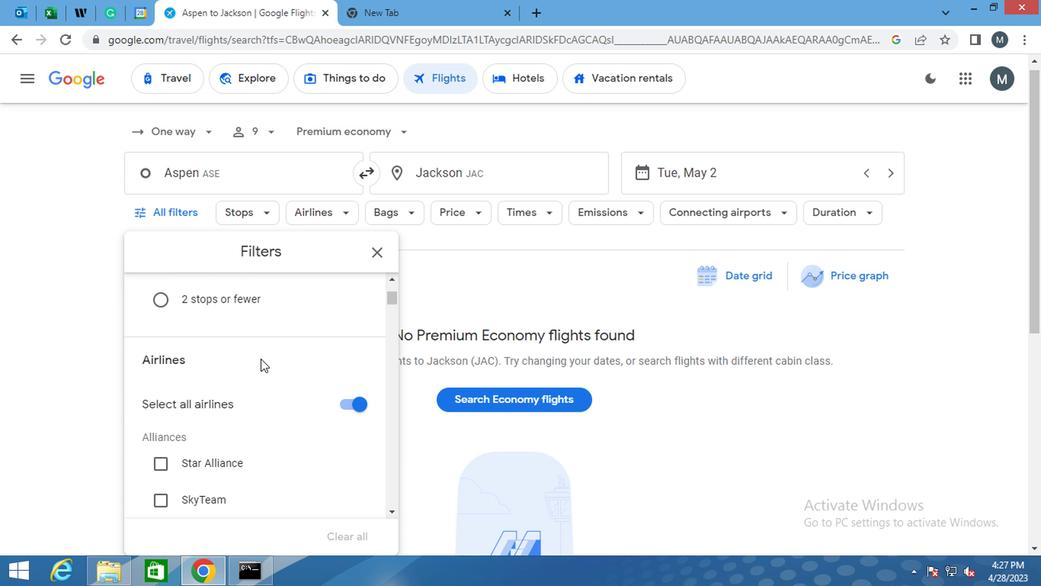 
Action: Mouse moved to (348, 387)
Screenshot: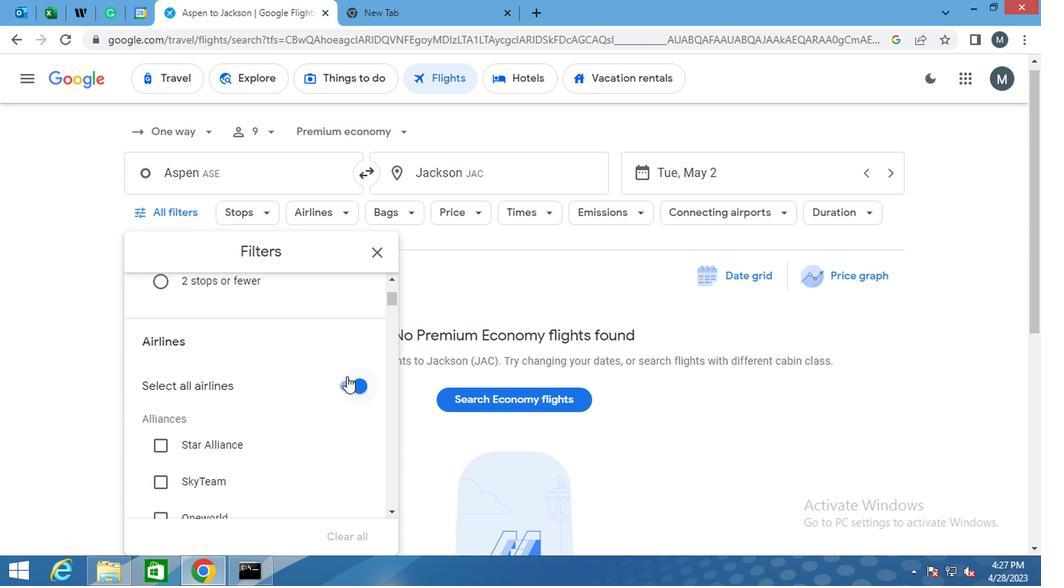 
Action: Mouse pressed left at (348, 387)
Screenshot: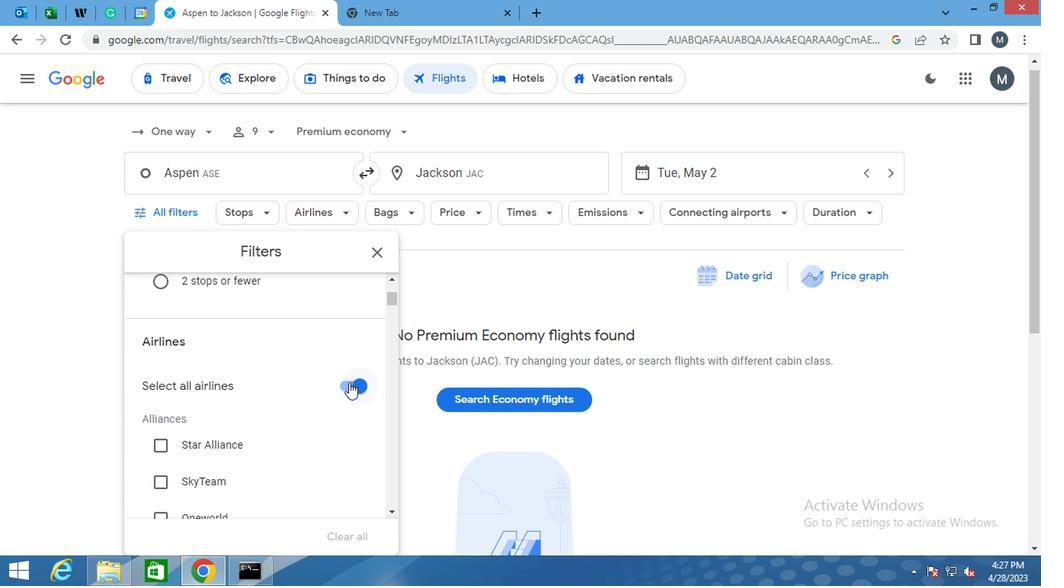 
Action: Mouse moved to (236, 358)
Screenshot: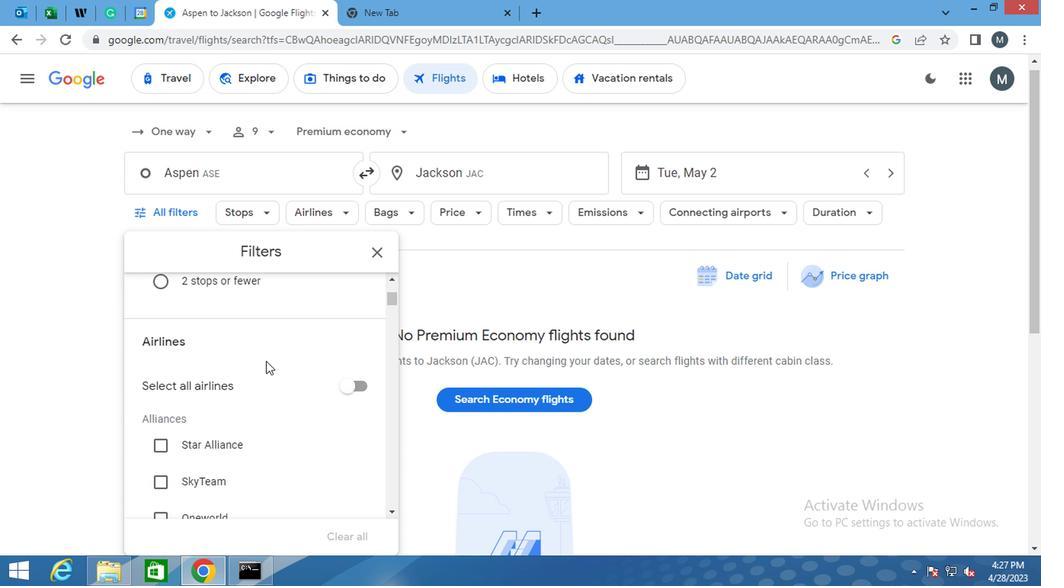 
Action: Mouse scrolled (236, 357) with delta (0, -1)
Screenshot: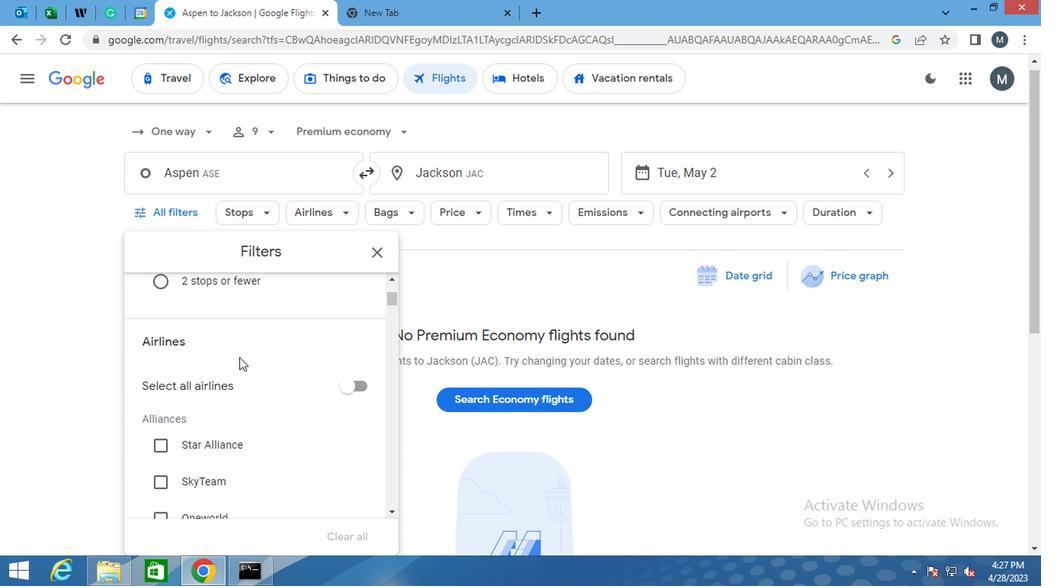 
Action: Mouse scrolled (236, 357) with delta (0, -1)
Screenshot: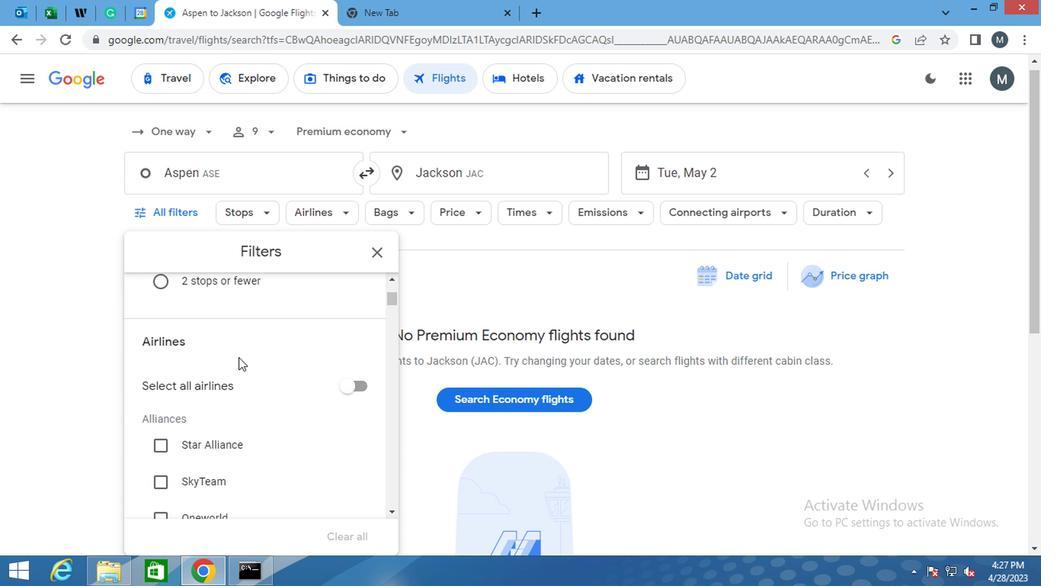 
Action: Mouse moved to (227, 374)
Screenshot: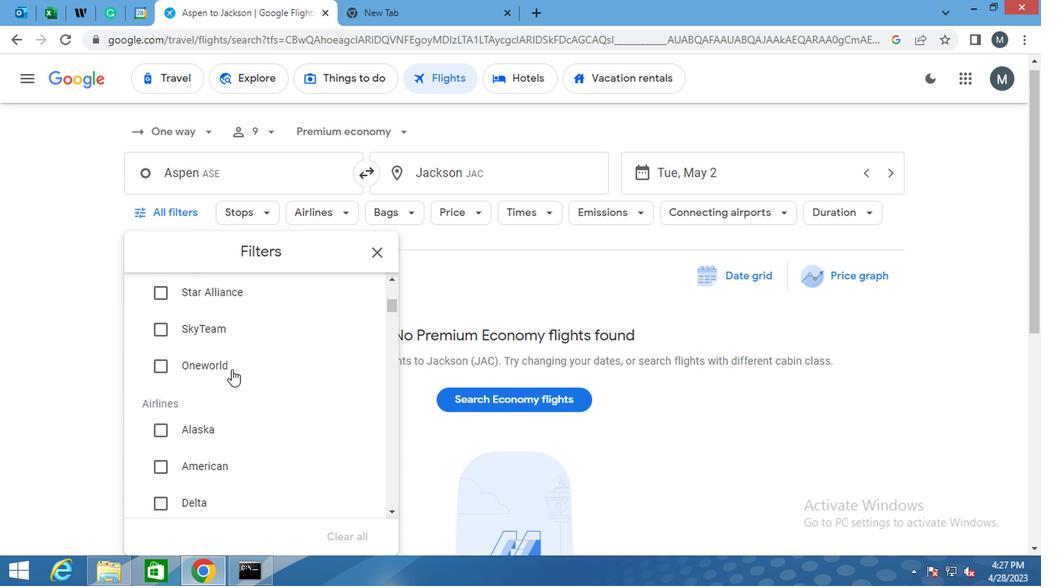 
Action: Mouse scrolled (227, 373) with delta (0, 0)
Screenshot: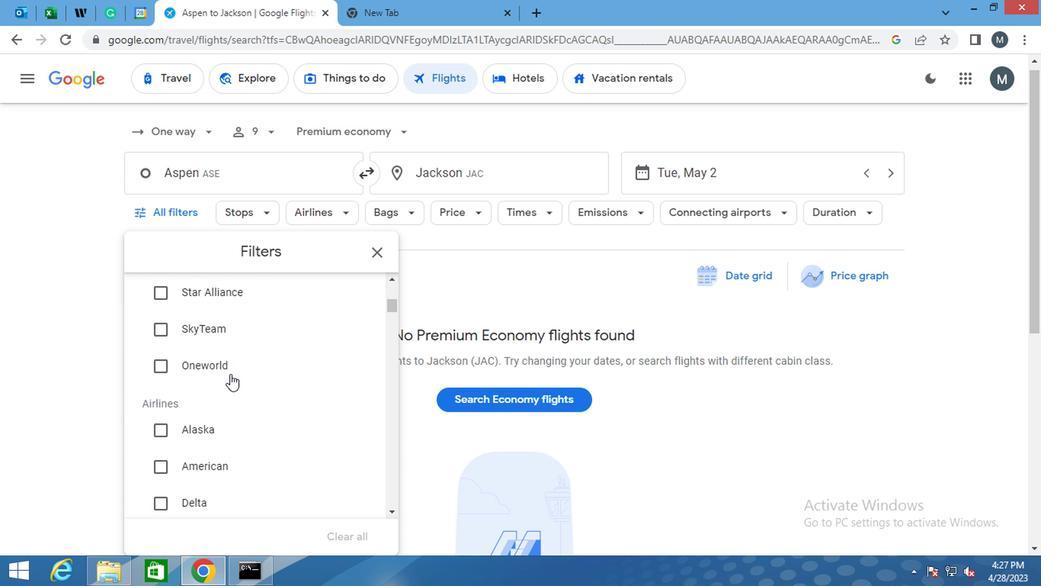 
Action: Mouse moved to (162, 426)
Screenshot: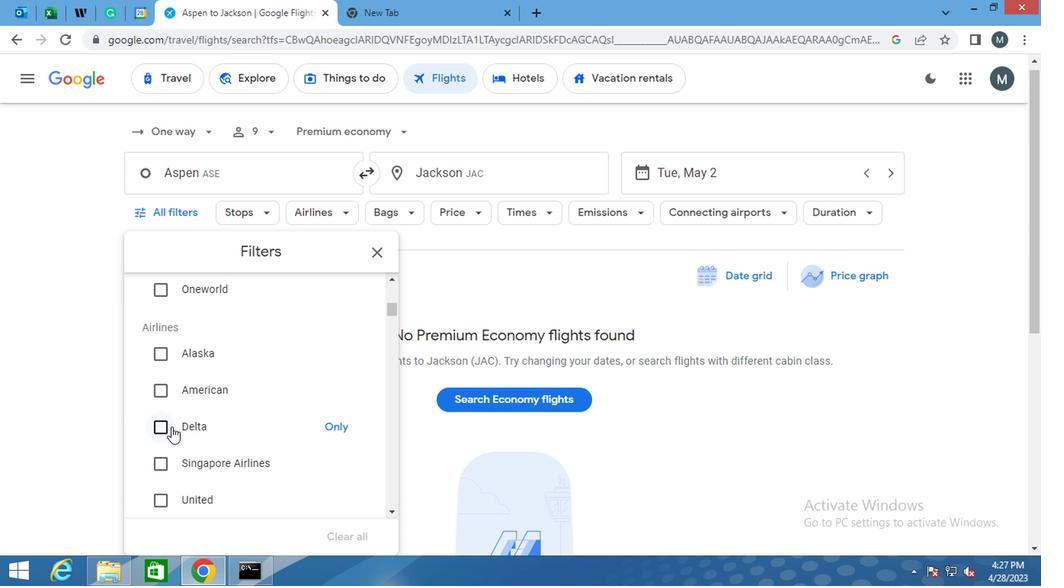 
Action: Mouse pressed left at (162, 426)
Screenshot: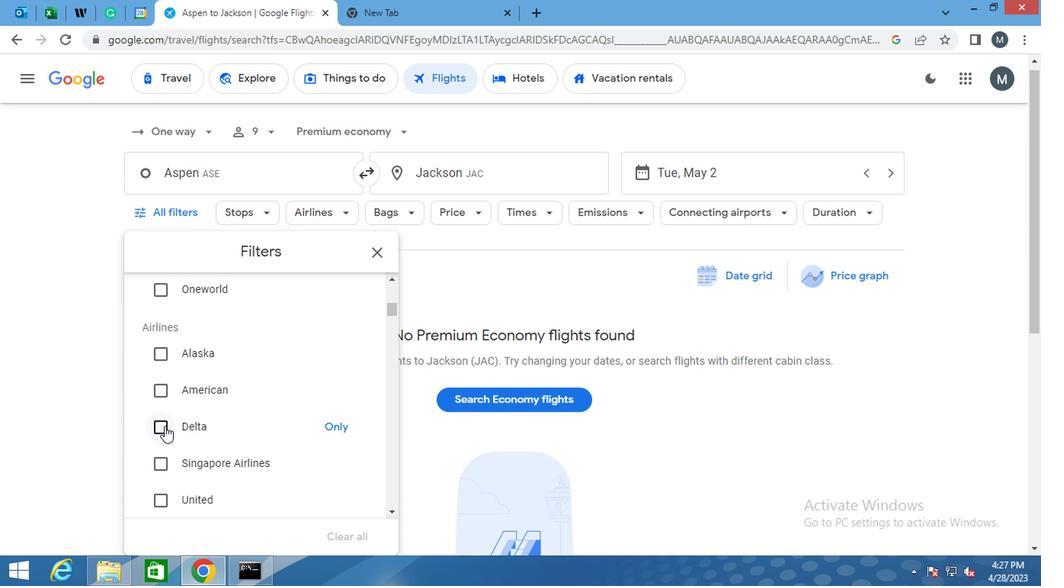
Action: Mouse moved to (233, 408)
Screenshot: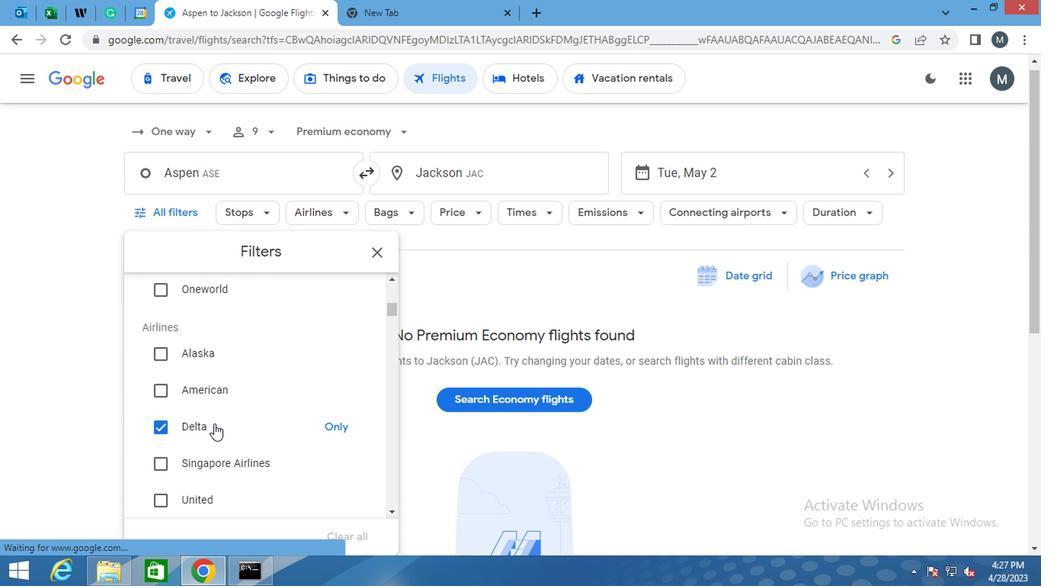 
Action: Mouse scrolled (233, 408) with delta (0, 0)
Screenshot: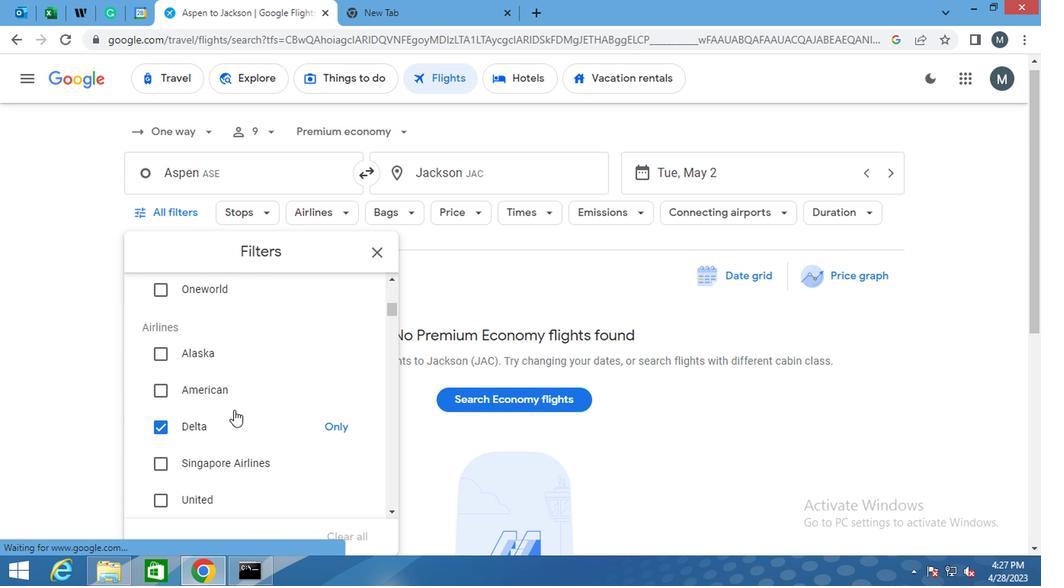 
Action: Mouse moved to (230, 409)
Screenshot: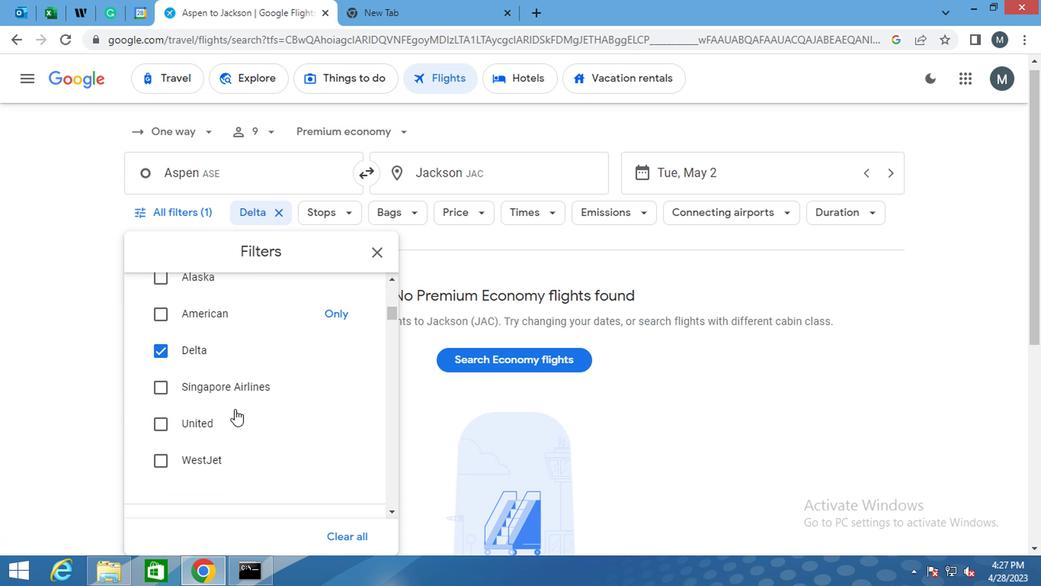 
Action: Mouse scrolled (230, 408) with delta (0, -1)
Screenshot: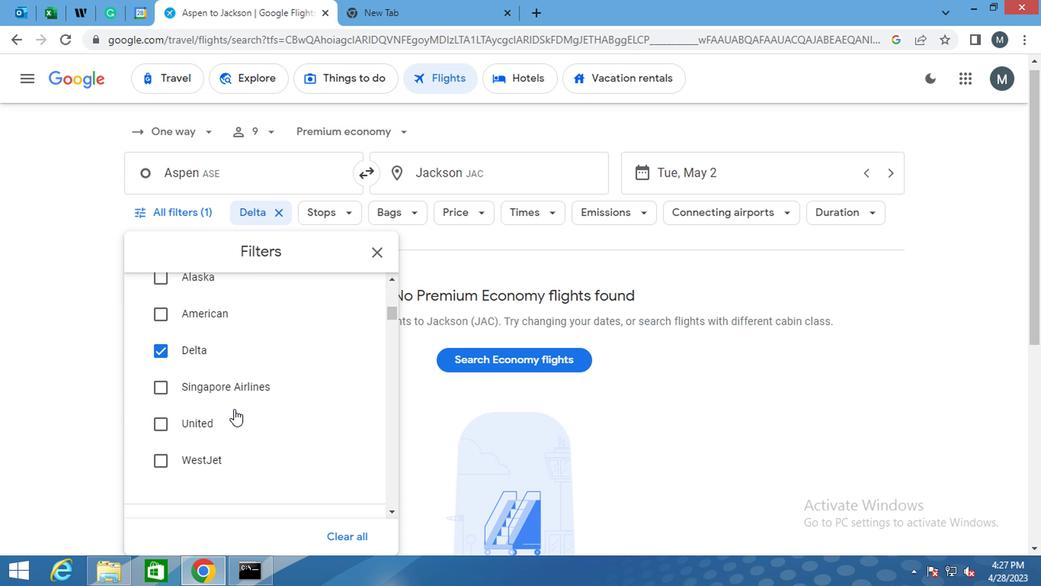 
Action: Mouse moved to (230, 412)
Screenshot: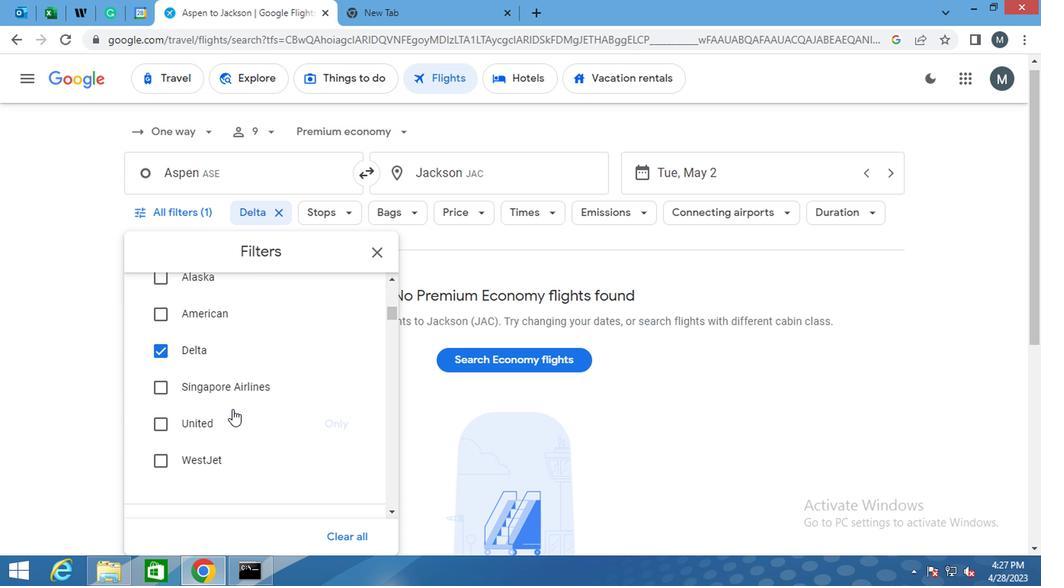 
Action: Mouse scrolled (230, 411) with delta (0, 0)
Screenshot: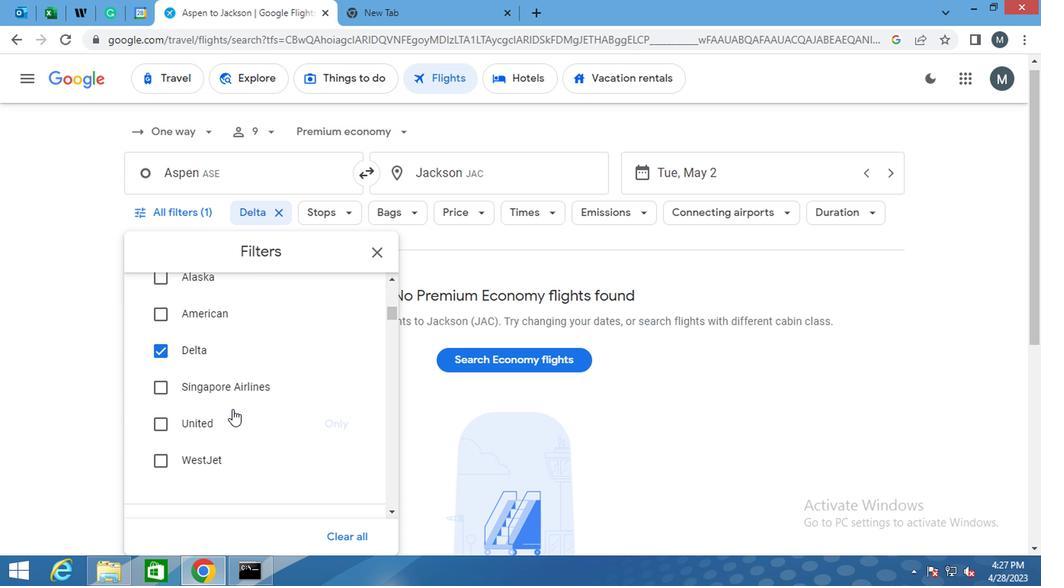 
Action: Mouse moved to (342, 410)
Screenshot: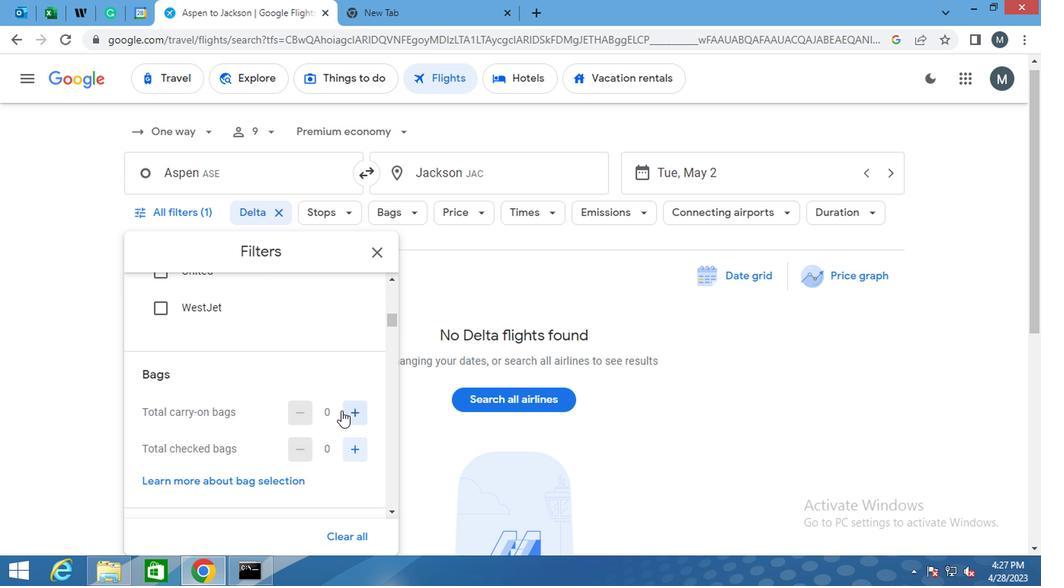 
Action: Mouse pressed left at (342, 410)
Screenshot: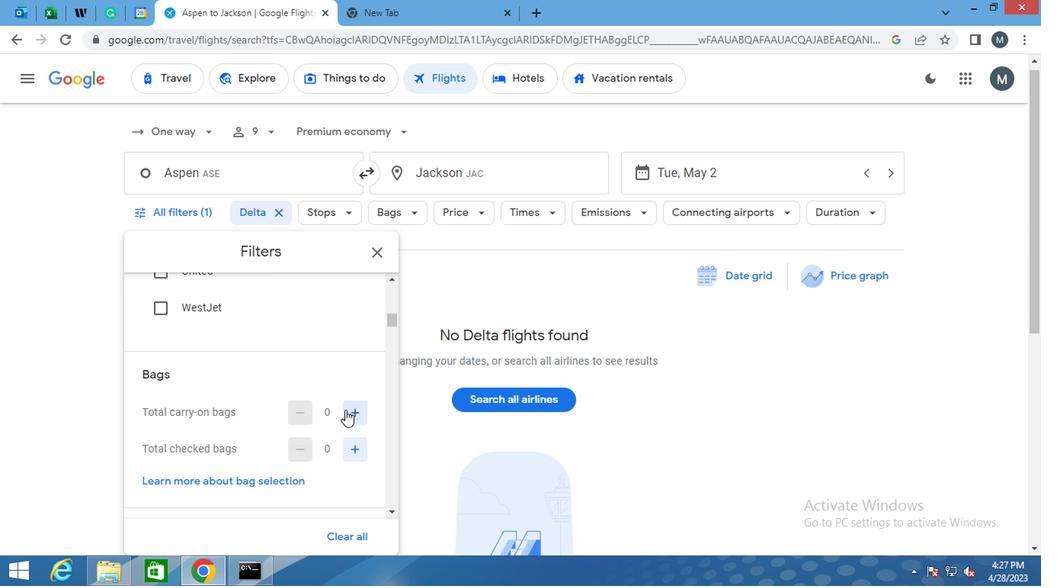 
Action: Mouse moved to (290, 397)
Screenshot: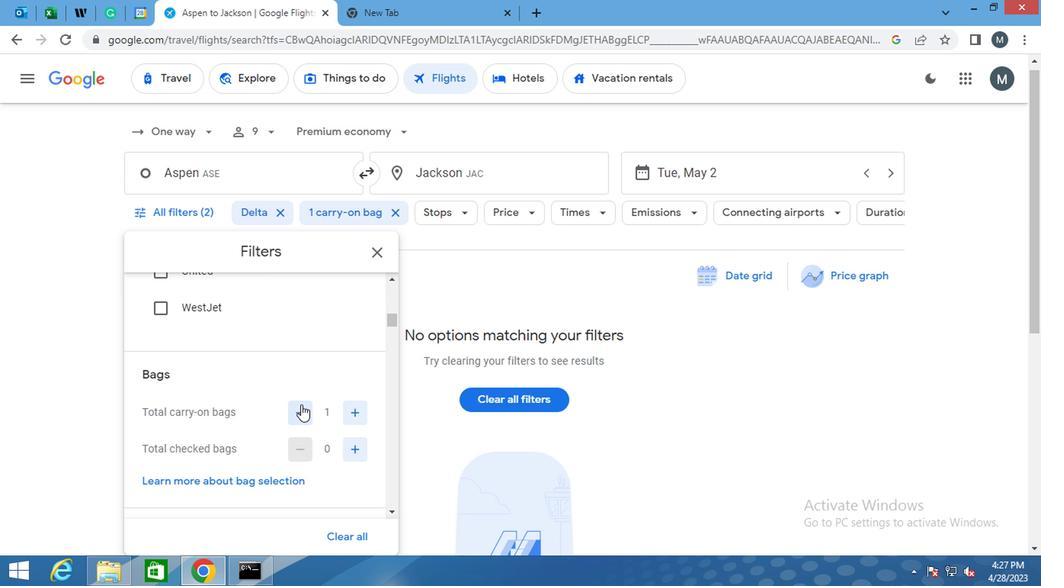 
Action: Mouse scrolled (290, 396) with delta (0, 0)
Screenshot: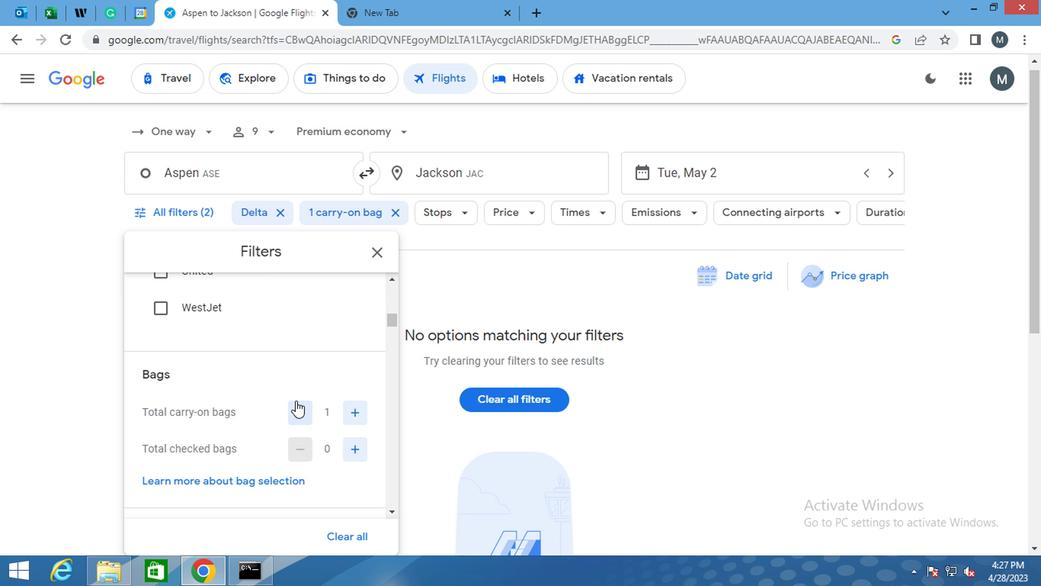 
Action: Mouse scrolled (290, 396) with delta (0, 0)
Screenshot: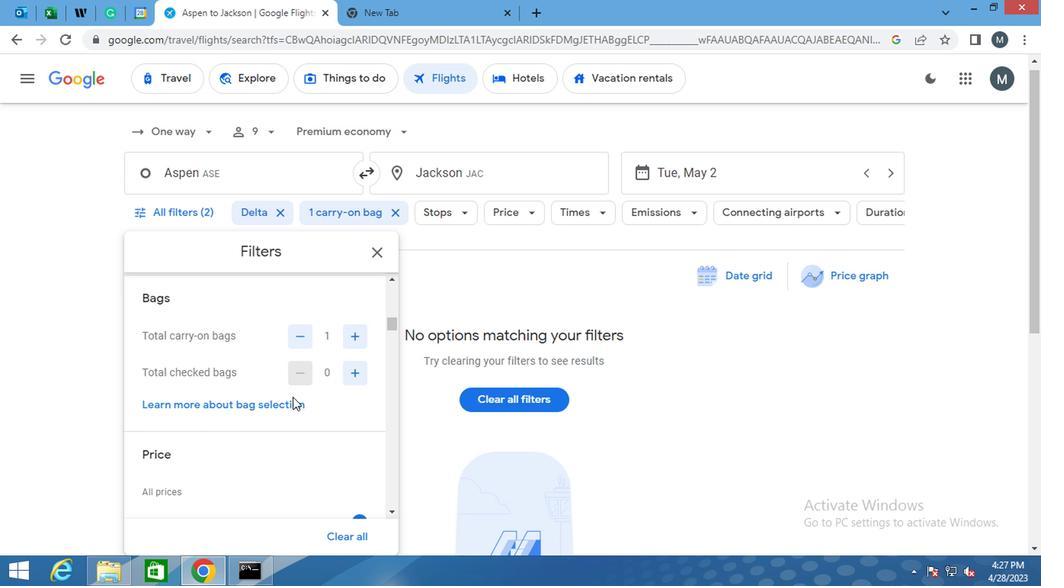 
Action: Mouse moved to (270, 446)
Screenshot: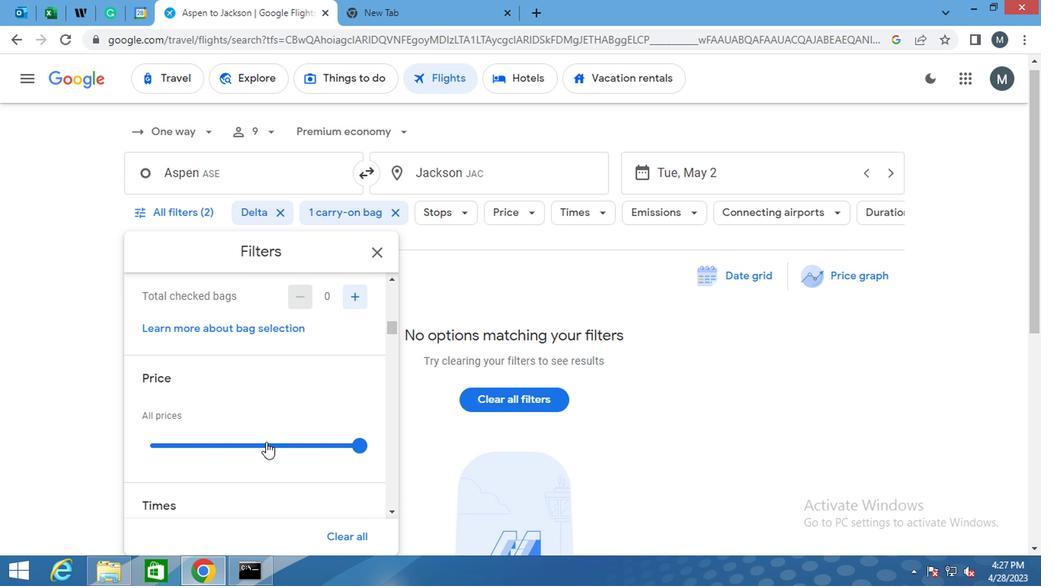 
Action: Mouse pressed left at (270, 446)
Screenshot: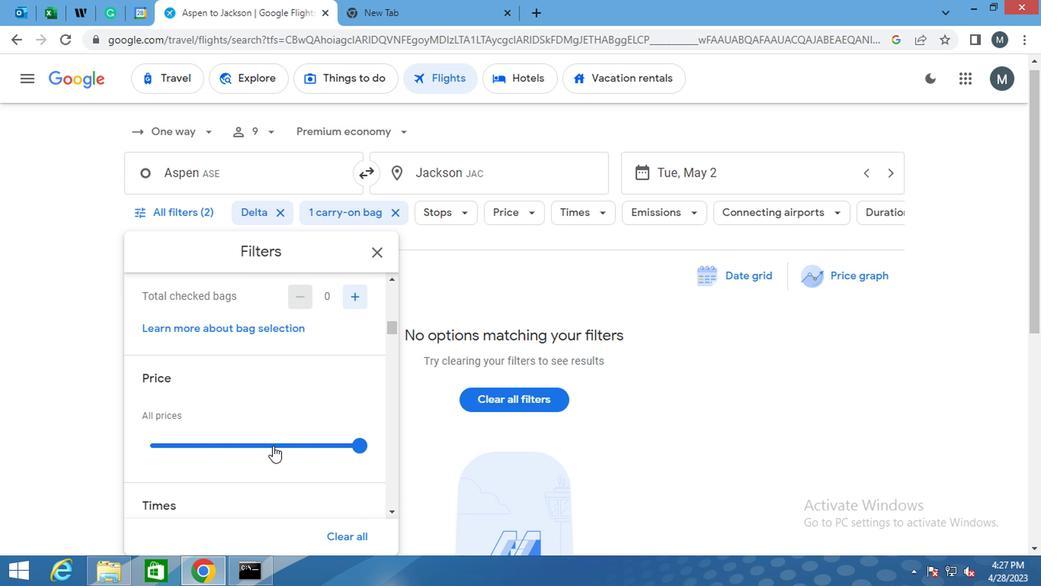 
Action: Mouse moved to (272, 446)
Screenshot: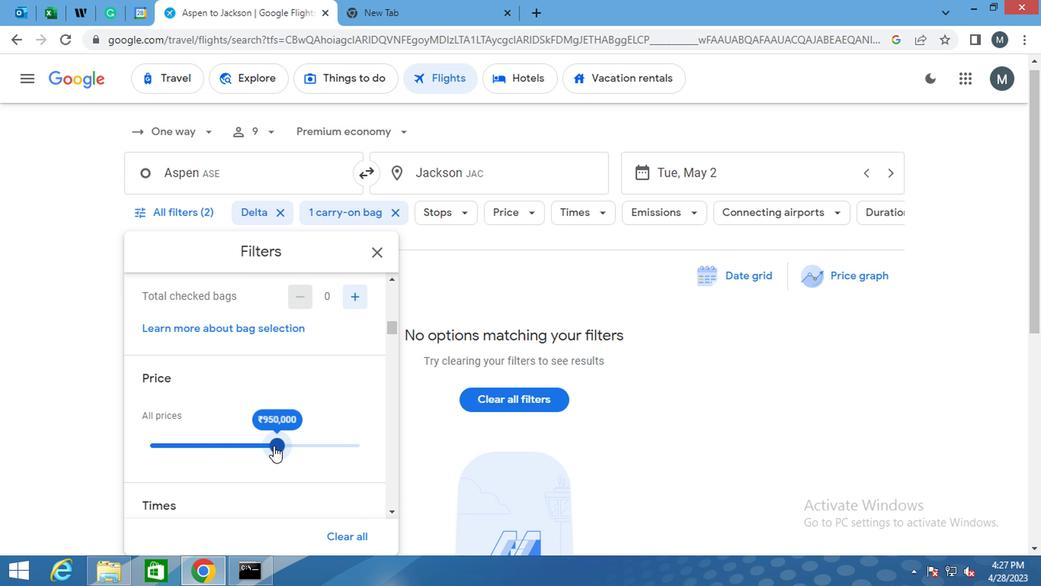 
Action: Mouse pressed left at (272, 446)
Screenshot: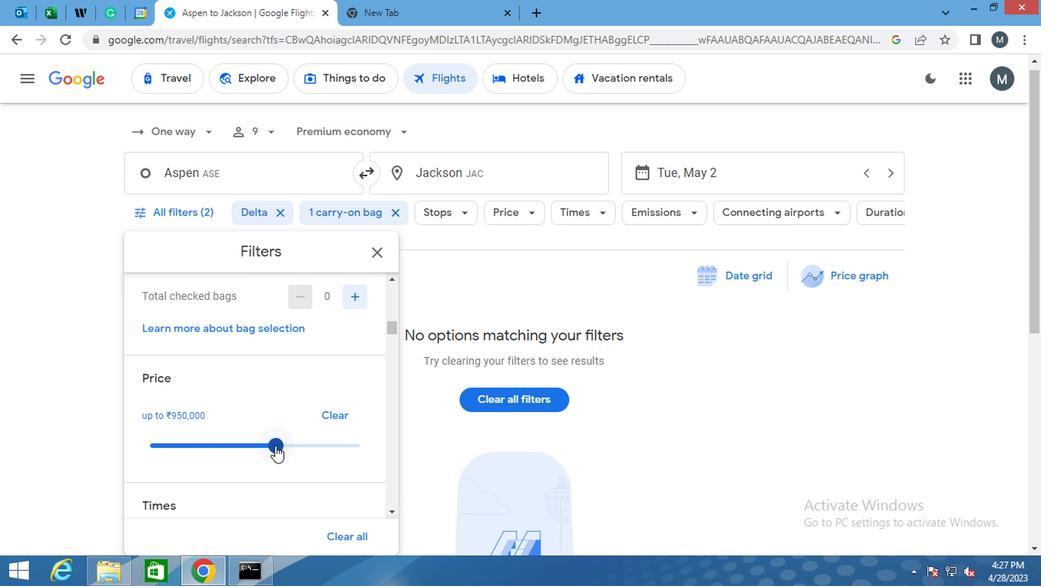 
Action: Mouse moved to (267, 434)
Screenshot: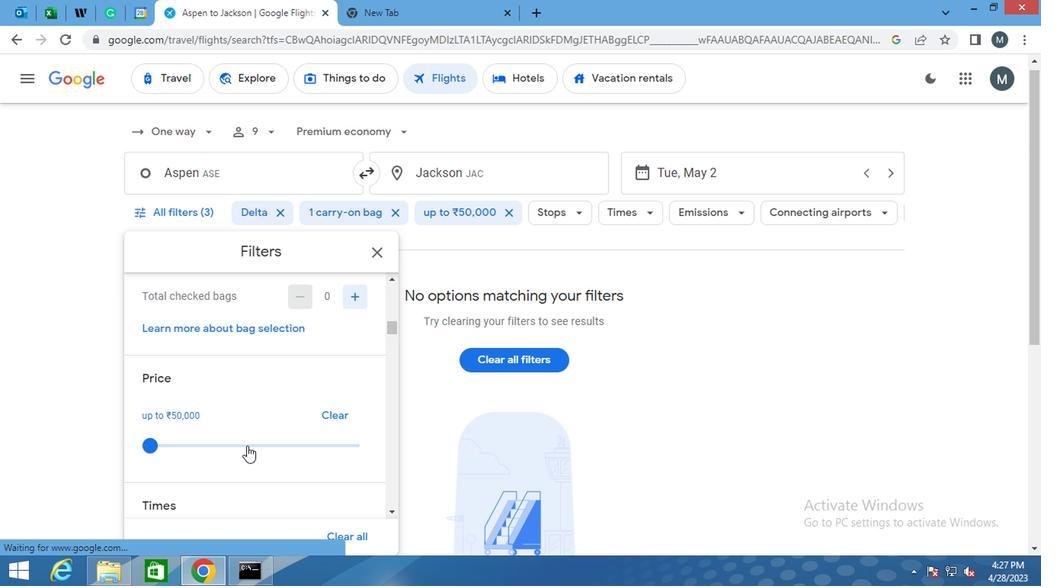 
Action: Mouse scrolled (267, 433) with delta (0, -1)
Screenshot: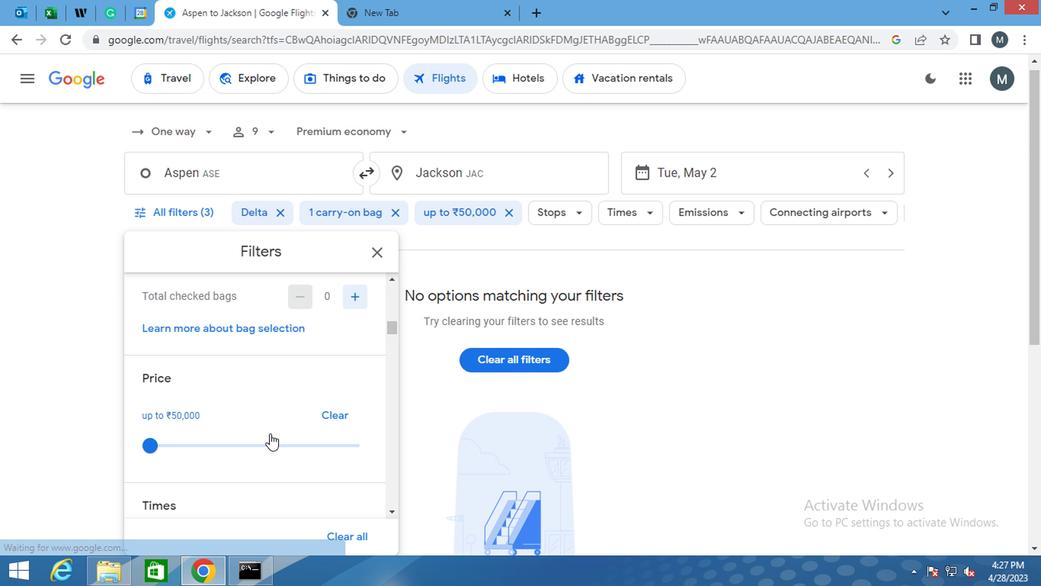 
Action: Mouse scrolled (267, 433) with delta (0, -1)
Screenshot: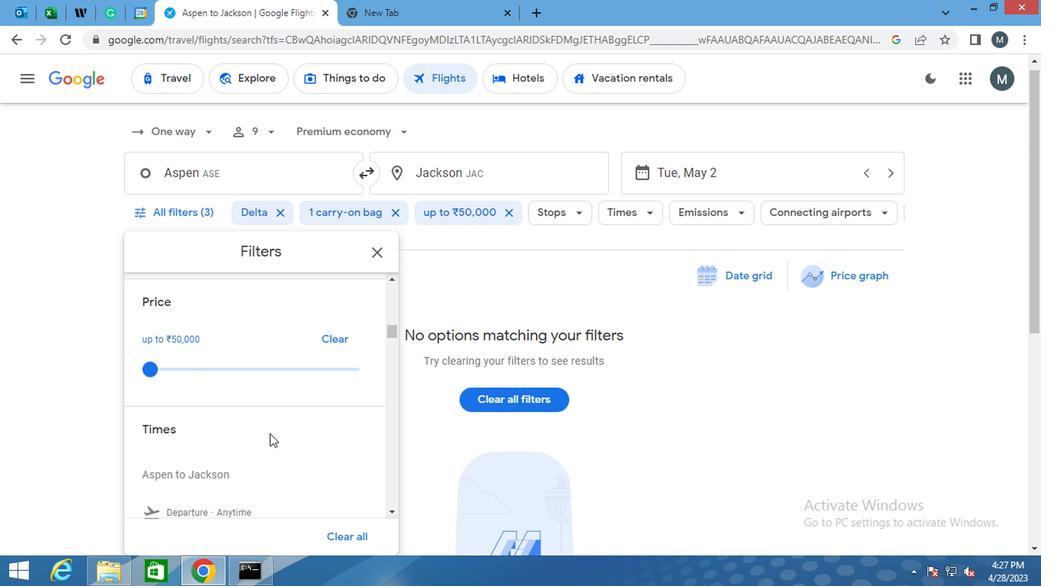 
Action: Mouse moved to (244, 462)
Screenshot: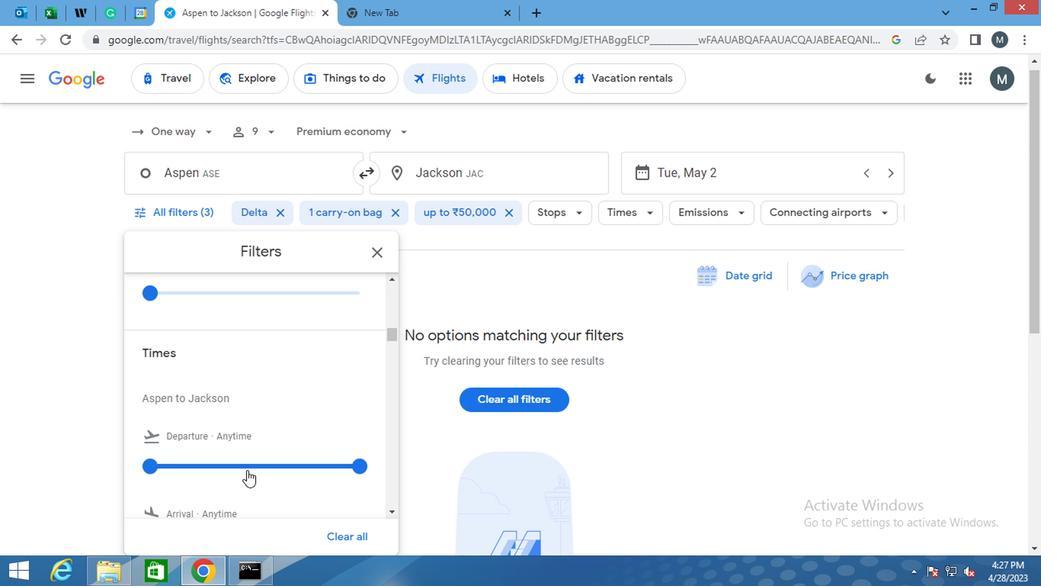 
Action: Mouse pressed left at (244, 462)
Screenshot: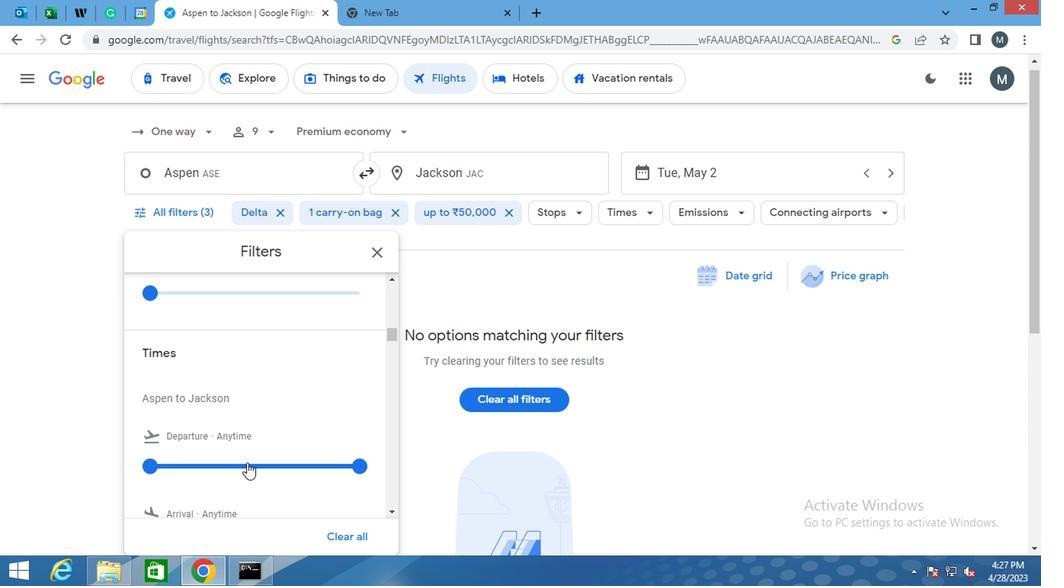
Action: Mouse moved to (245, 462)
Screenshot: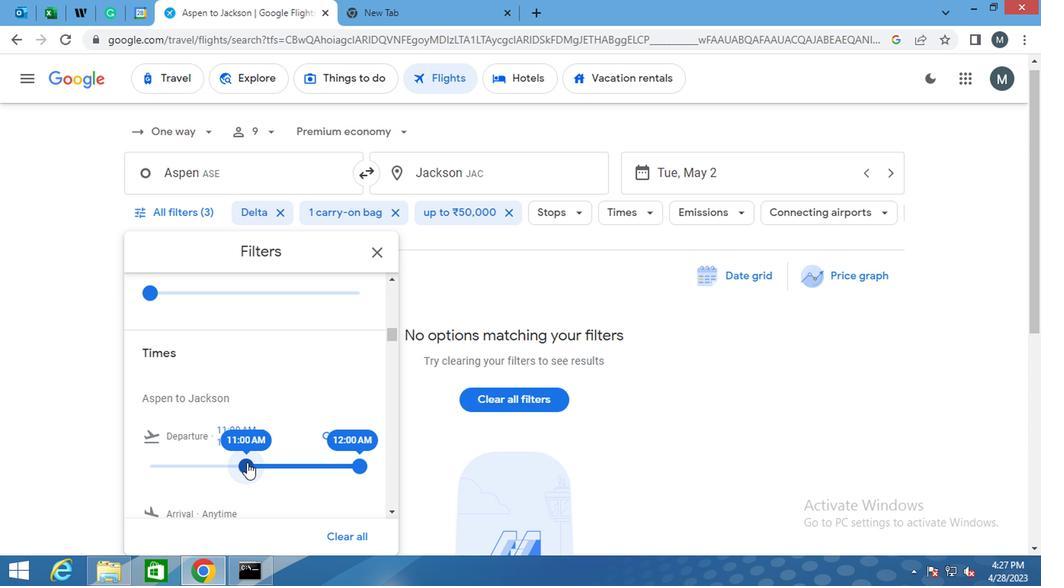 
Action: Mouse pressed left at (245, 462)
Screenshot: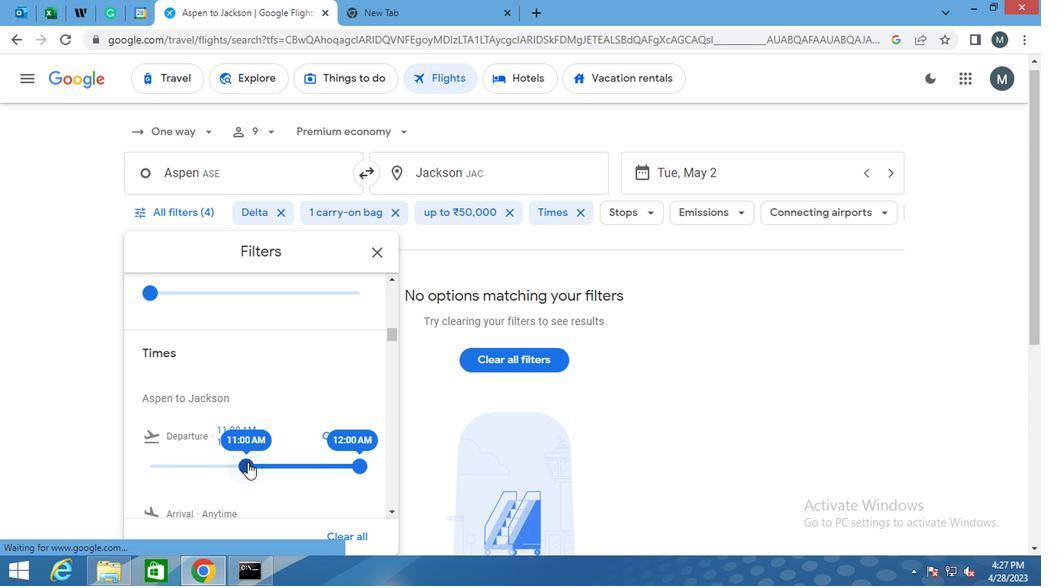 
Action: Mouse moved to (267, 466)
Screenshot: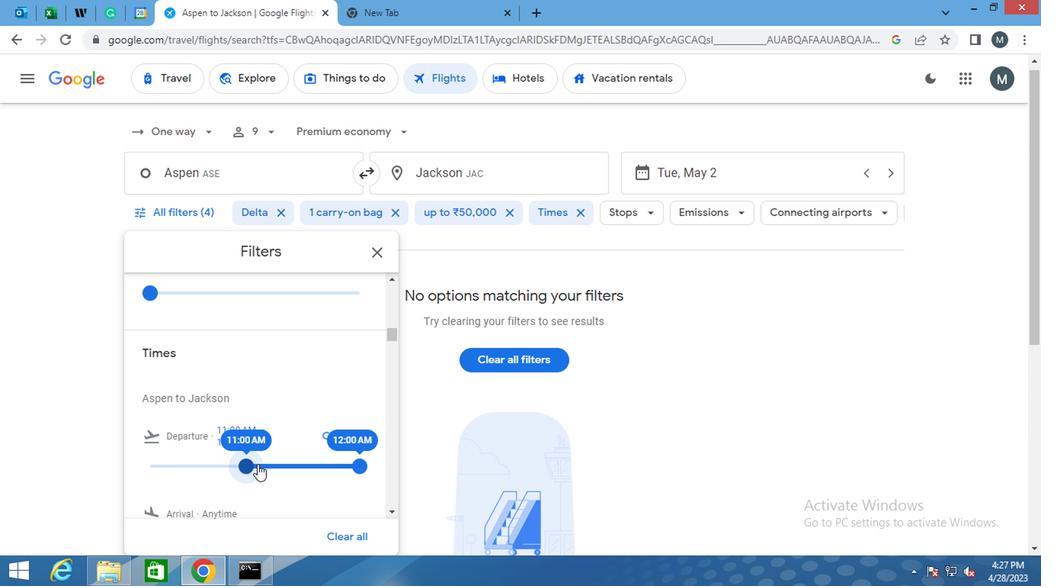 
Action: Mouse pressed left at (267, 466)
Screenshot: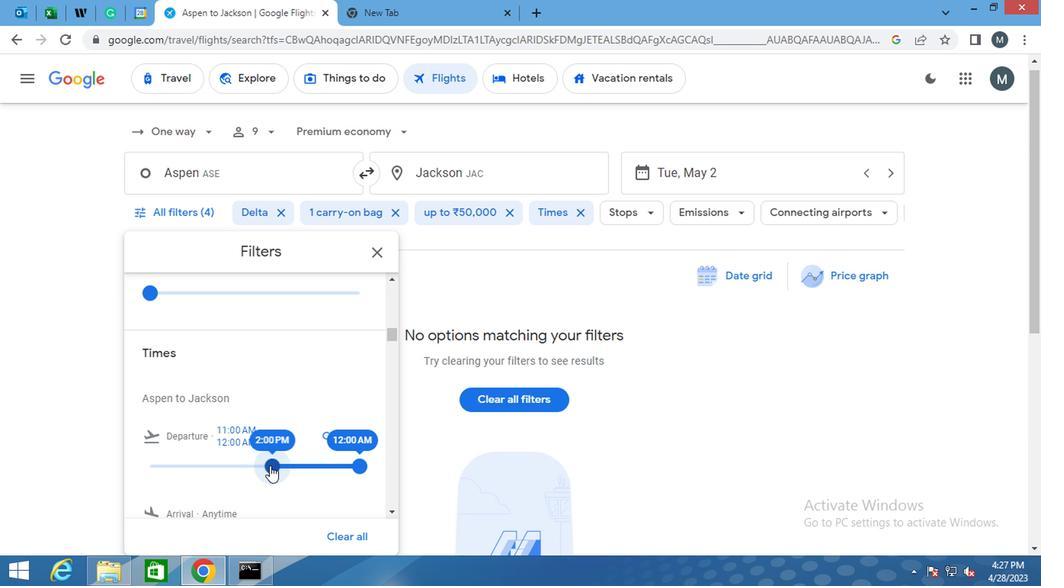 
Action: Mouse moved to (207, 461)
Screenshot: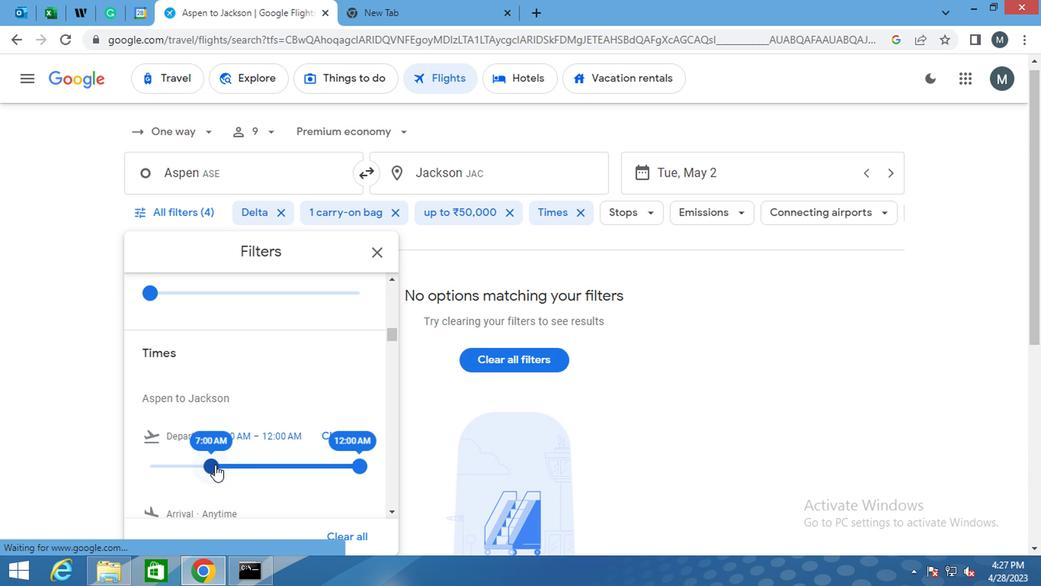 
Action: Mouse pressed left at (207, 461)
Screenshot: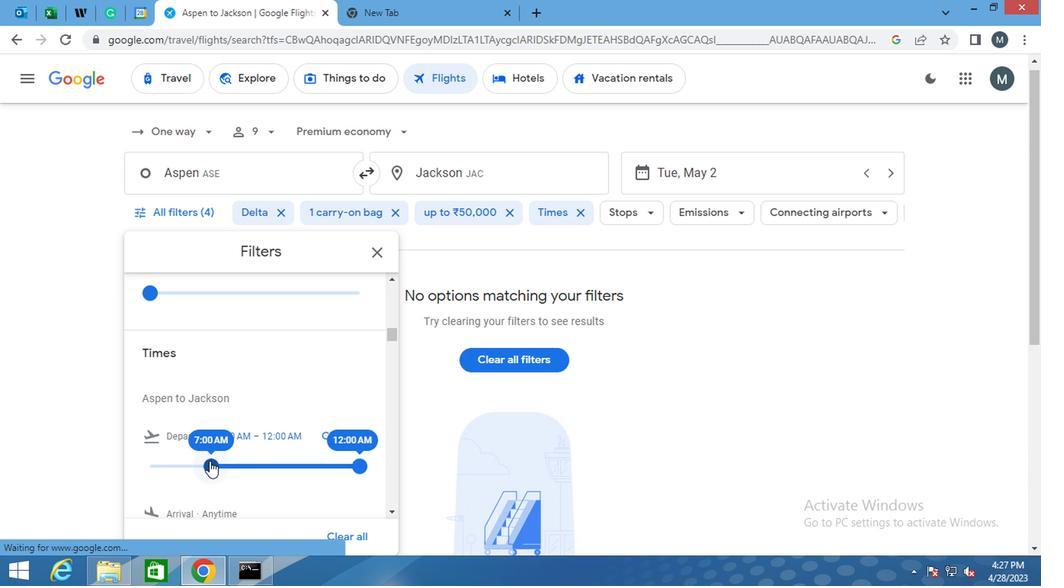 
Action: Mouse moved to (352, 469)
Screenshot: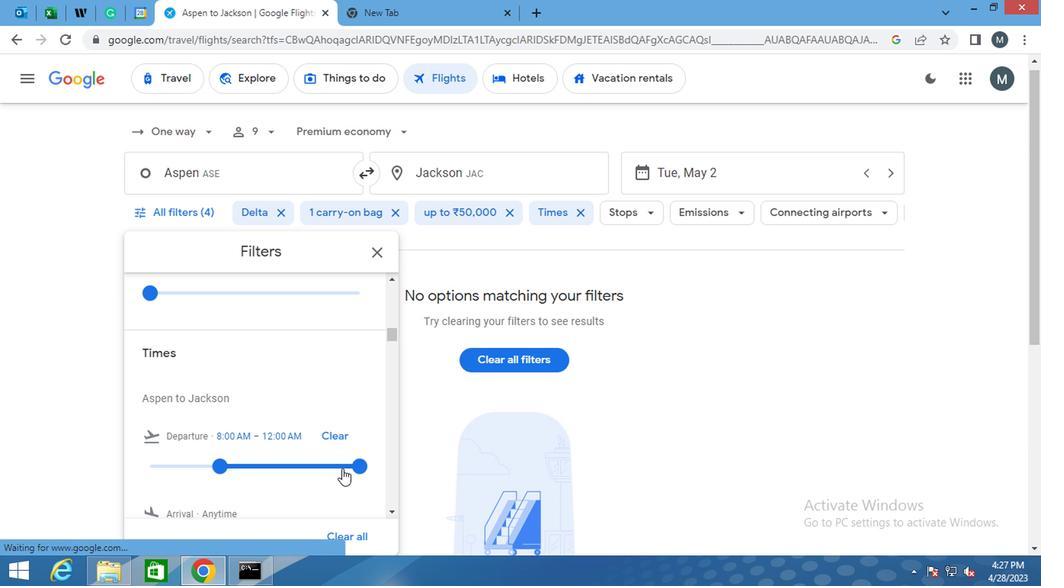 
Action: Mouse pressed left at (352, 469)
Screenshot: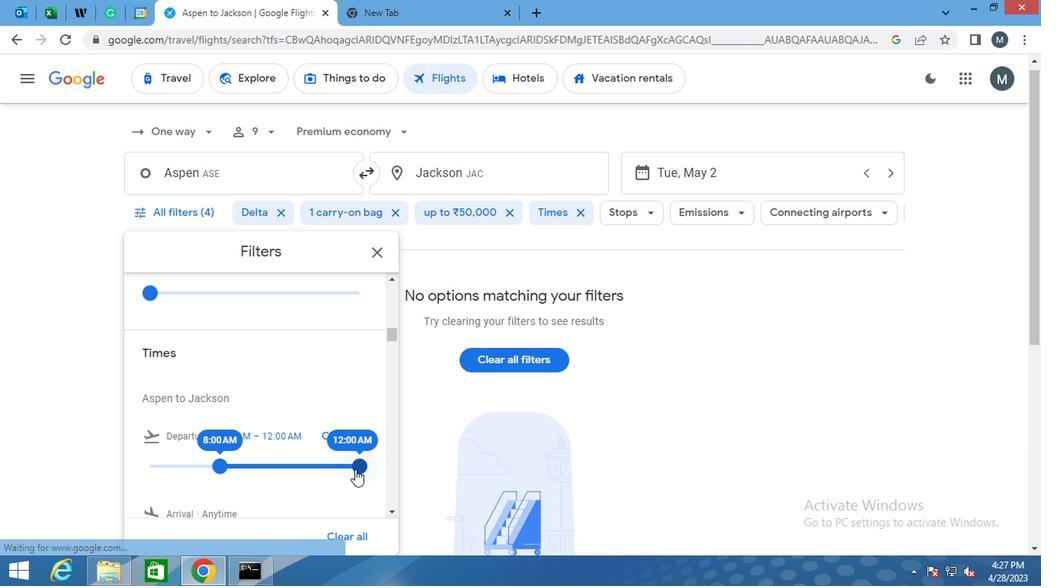 
Action: Mouse moved to (261, 454)
Screenshot: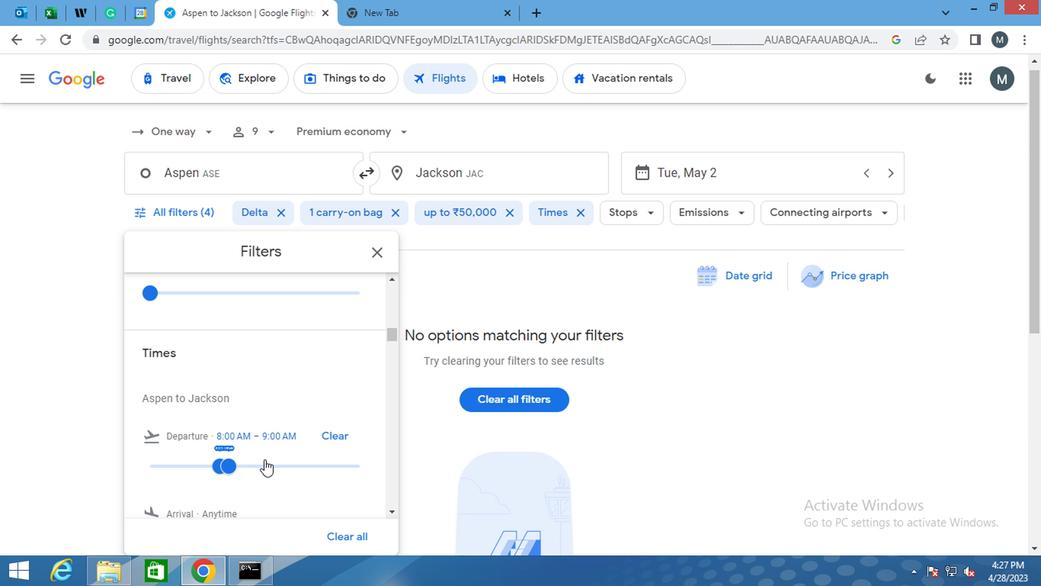 
Action: Mouse scrolled (261, 453) with delta (0, -1)
Screenshot: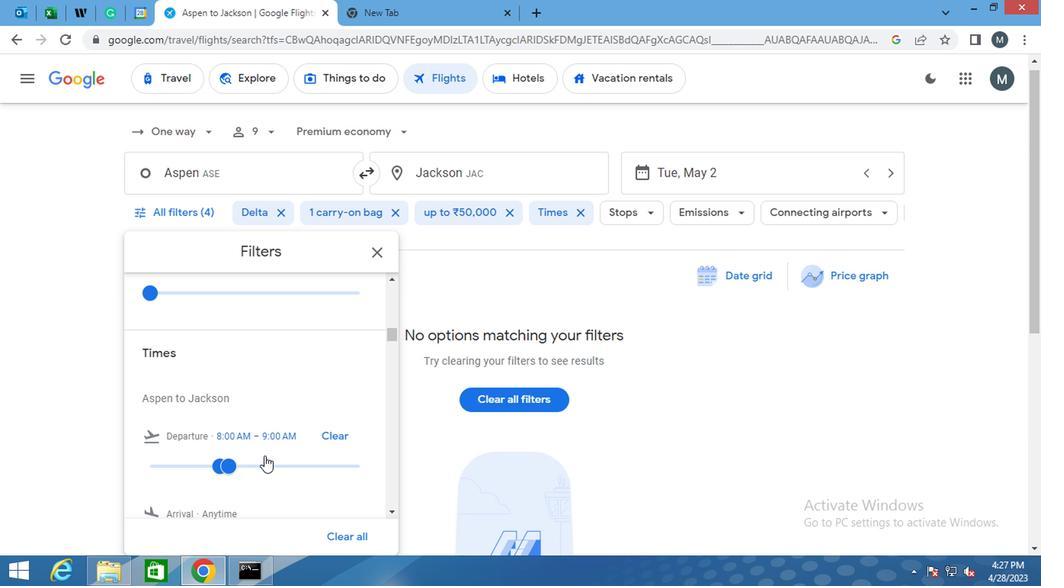 
Action: Mouse scrolled (261, 453) with delta (0, -1)
Screenshot: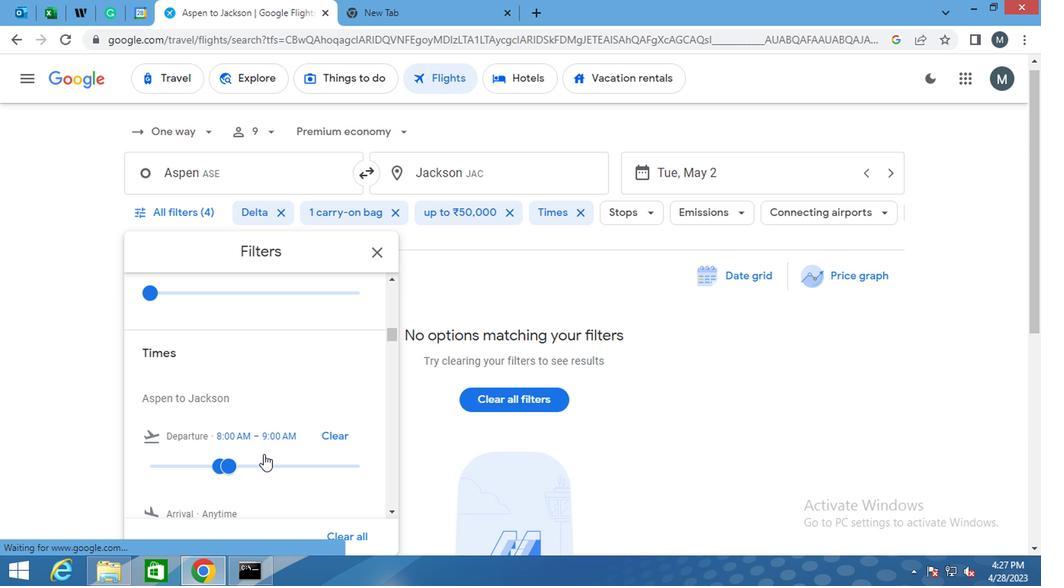 
Action: Mouse moved to (382, 251)
Screenshot: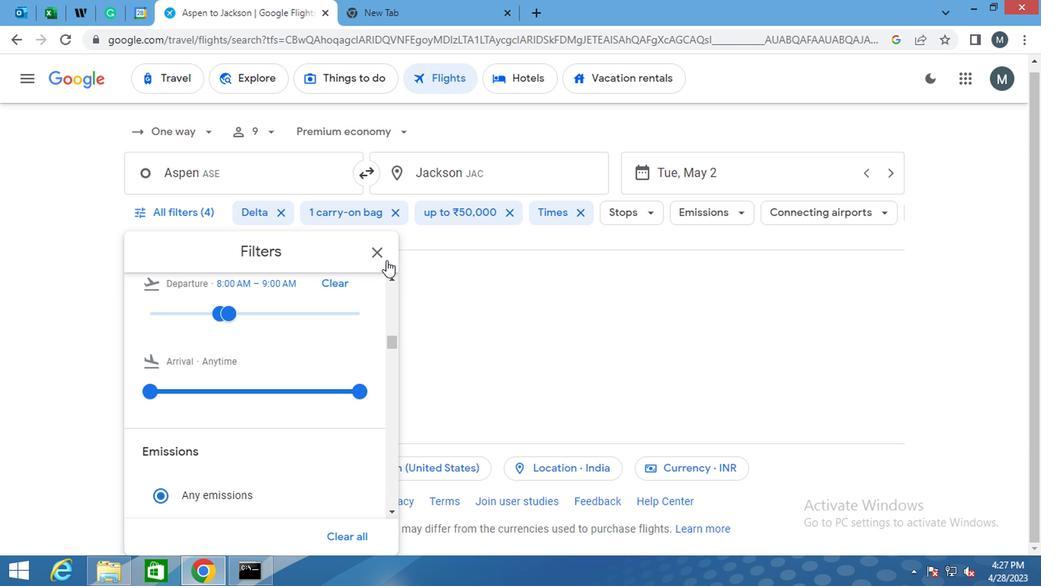 
Action: Mouse pressed left at (382, 251)
Screenshot: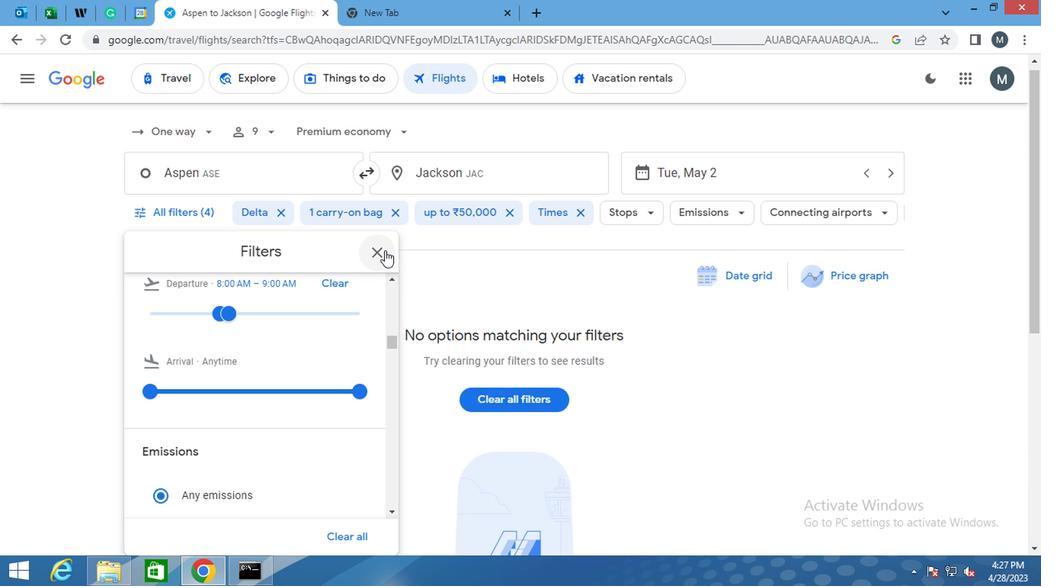
Action: Mouse moved to (380, 254)
Screenshot: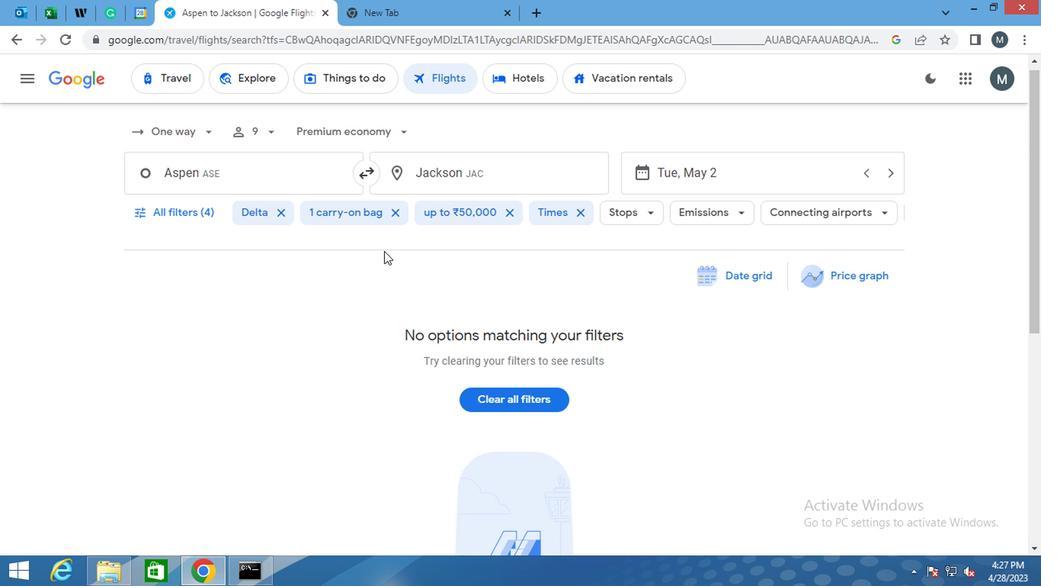 
Action: Key pressed <Key.f8>
Screenshot: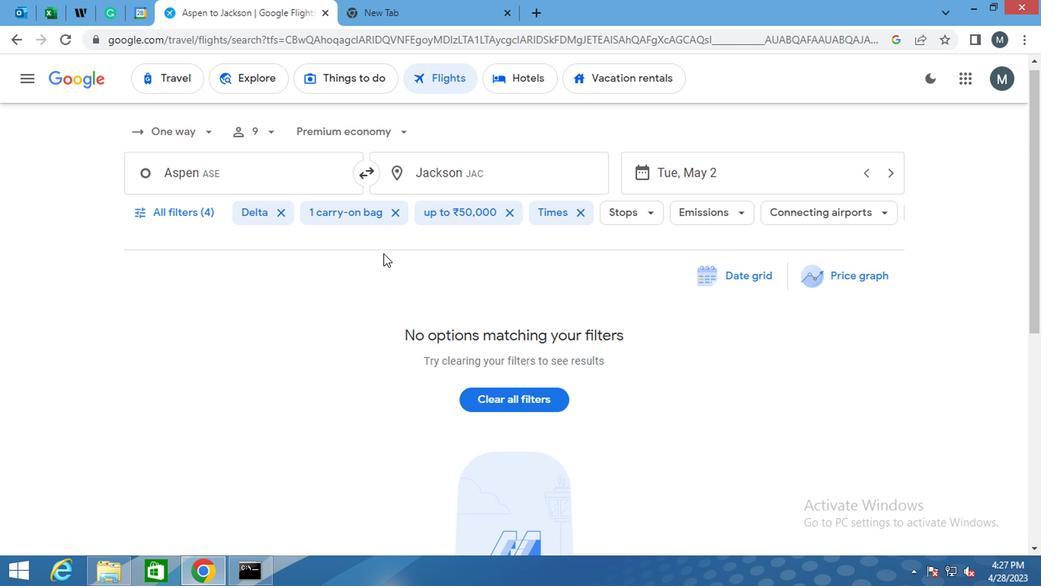 
